 Task: Check the average views per listing of 2 bathrooms in the last 3 years.
Action: Mouse pressed left at (929, 205)
Screenshot: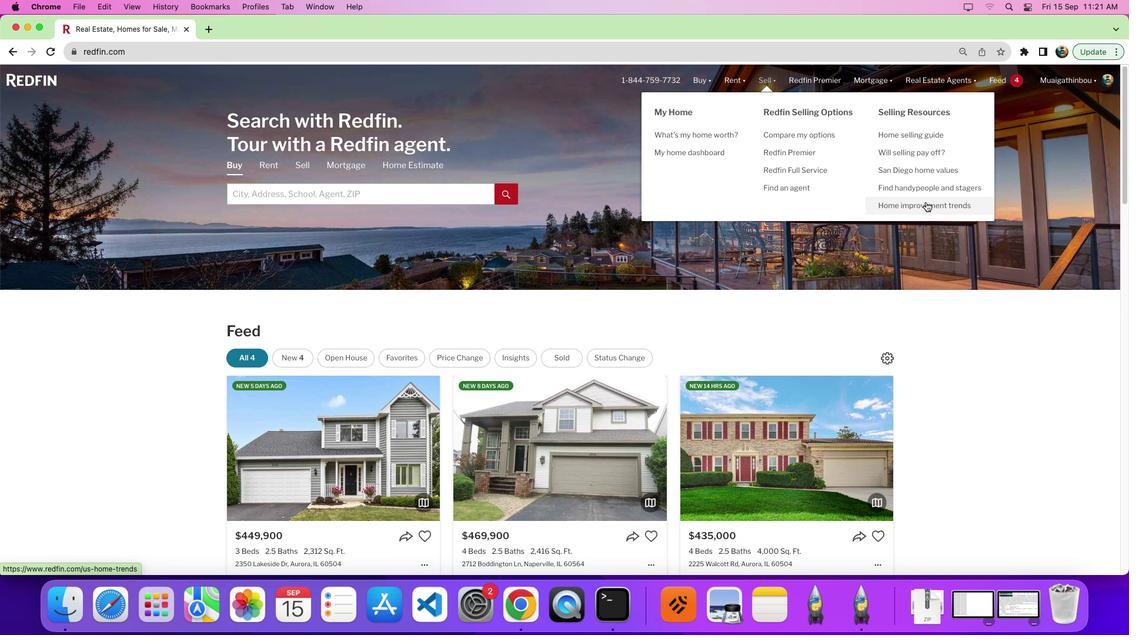 
Action: Mouse moved to (325, 228)
Screenshot: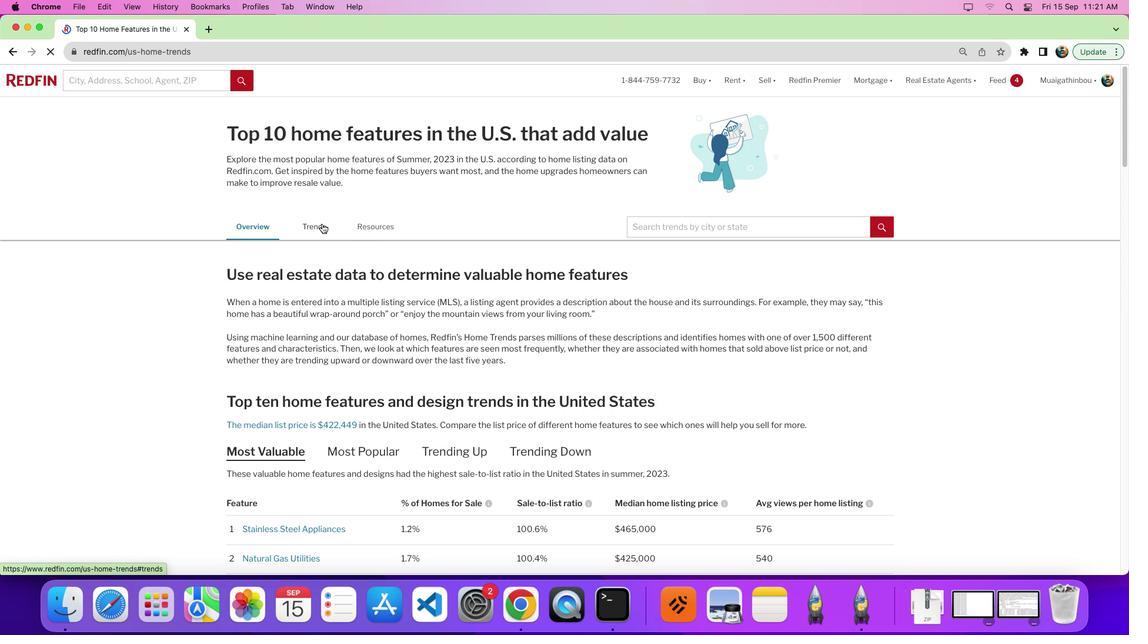
Action: Mouse pressed left at (325, 228)
Screenshot: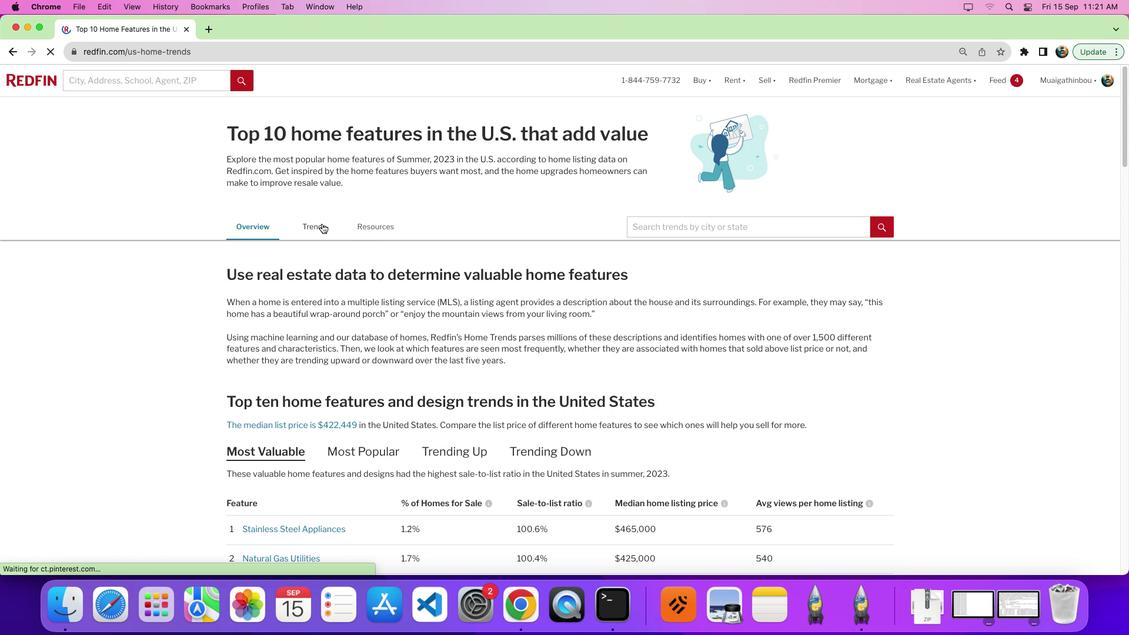 
Action: Mouse moved to (535, 298)
Screenshot: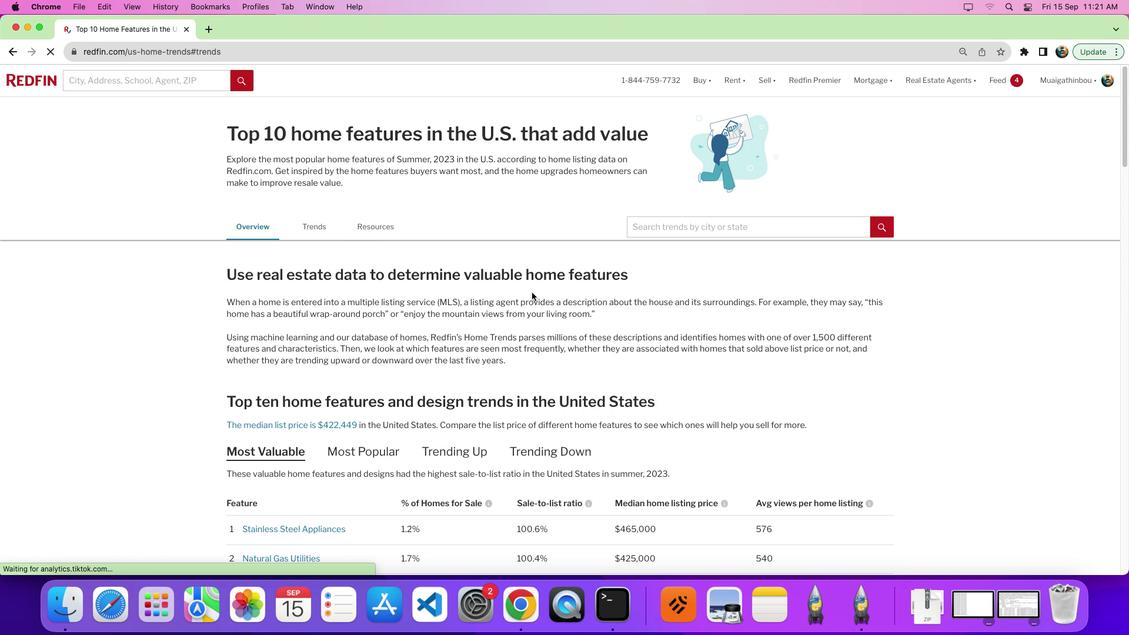 
Action: Mouse scrolled (535, 298) with delta (4, 3)
Screenshot: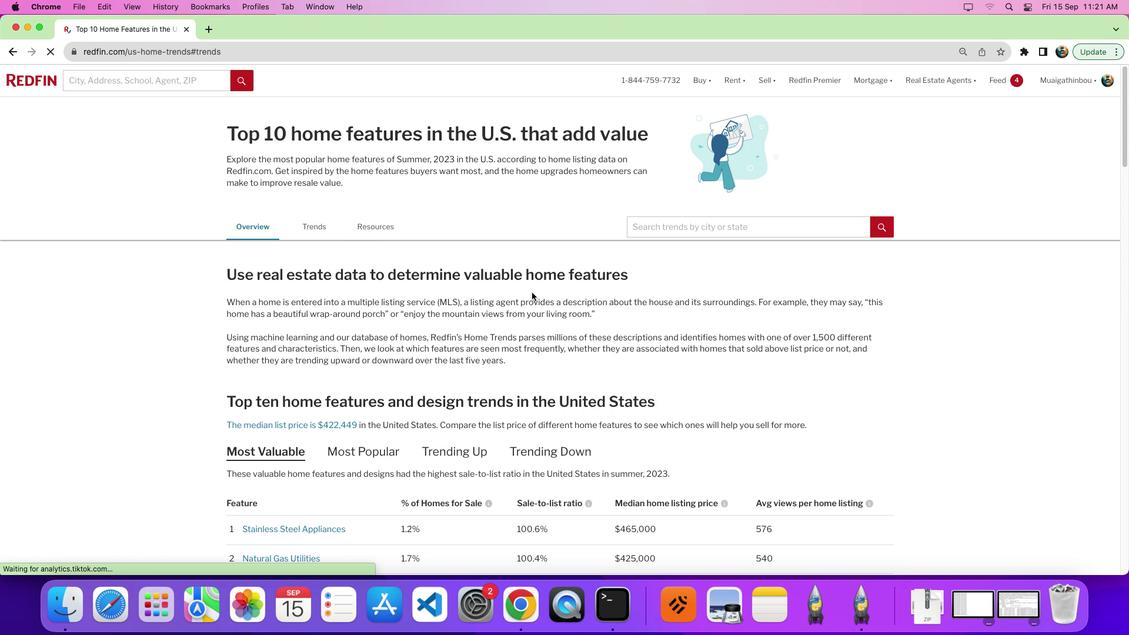 
Action: Mouse scrolled (535, 298) with delta (4, 3)
Screenshot: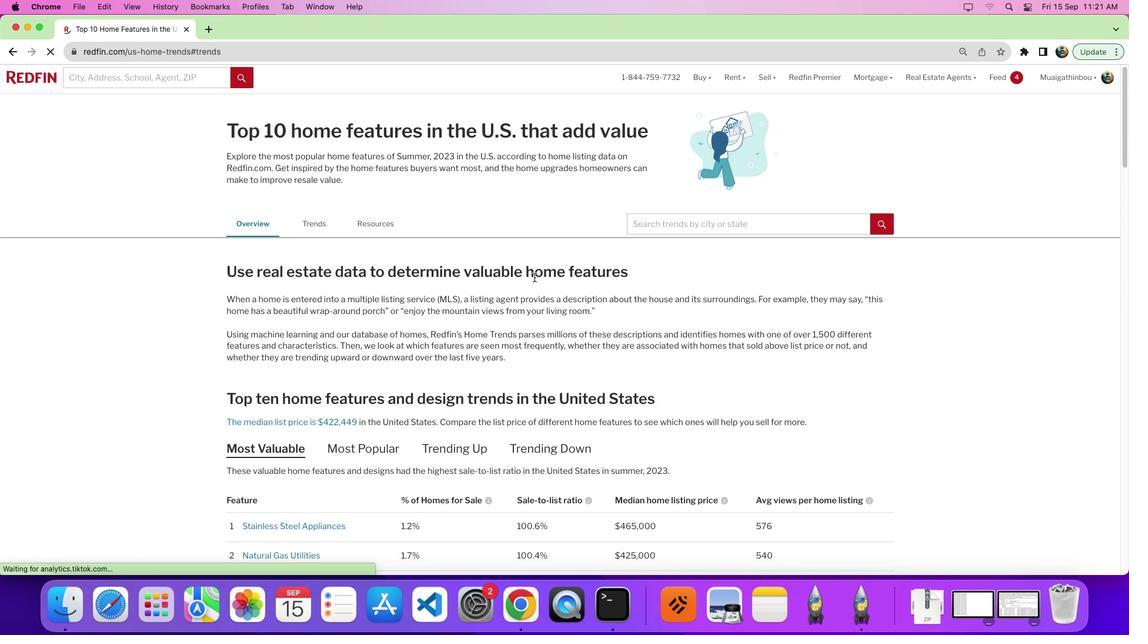 
Action: Mouse moved to (535, 296)
Screenshot: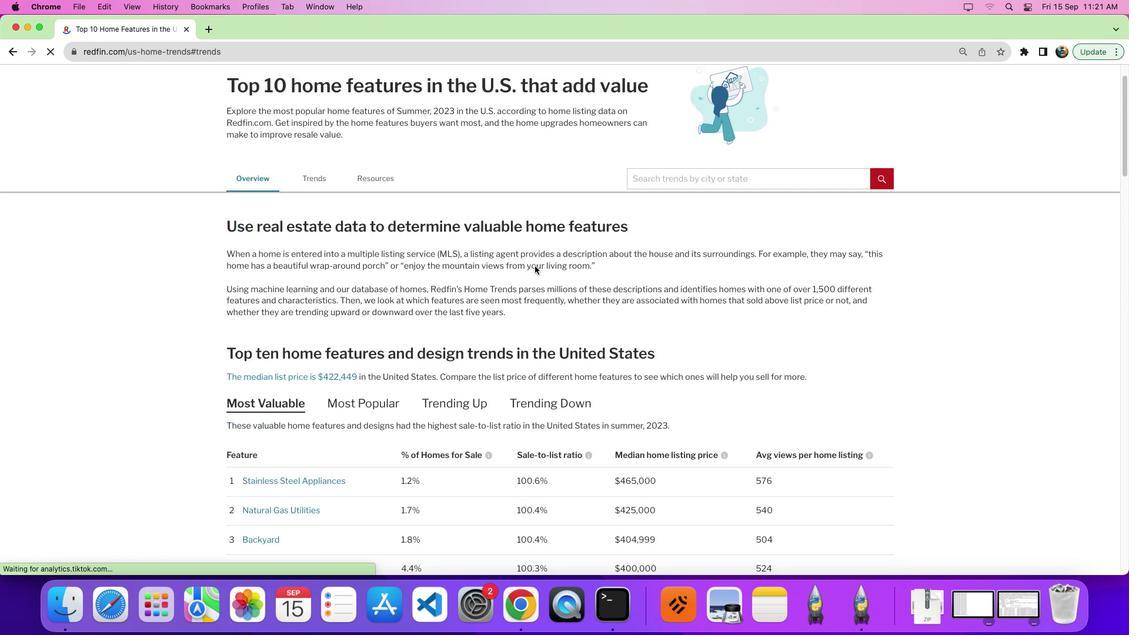 
Action: Mouse scrolled (535, 296) with delta (4, 0)
Screenshot: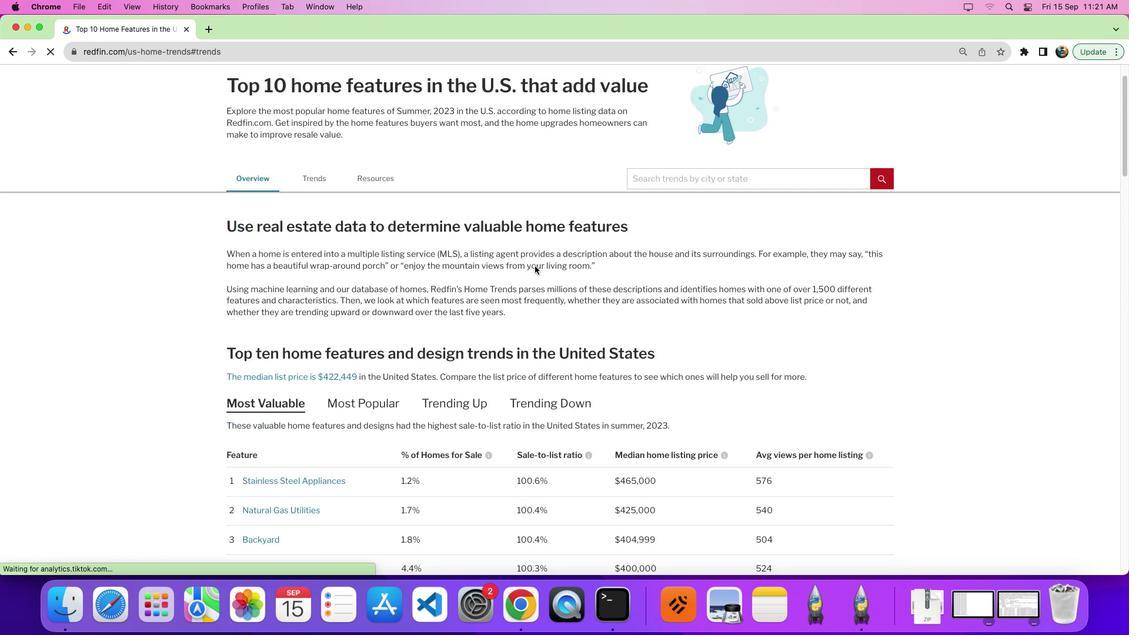 
Action: Mouse moved to (490, 267)
Screenshot: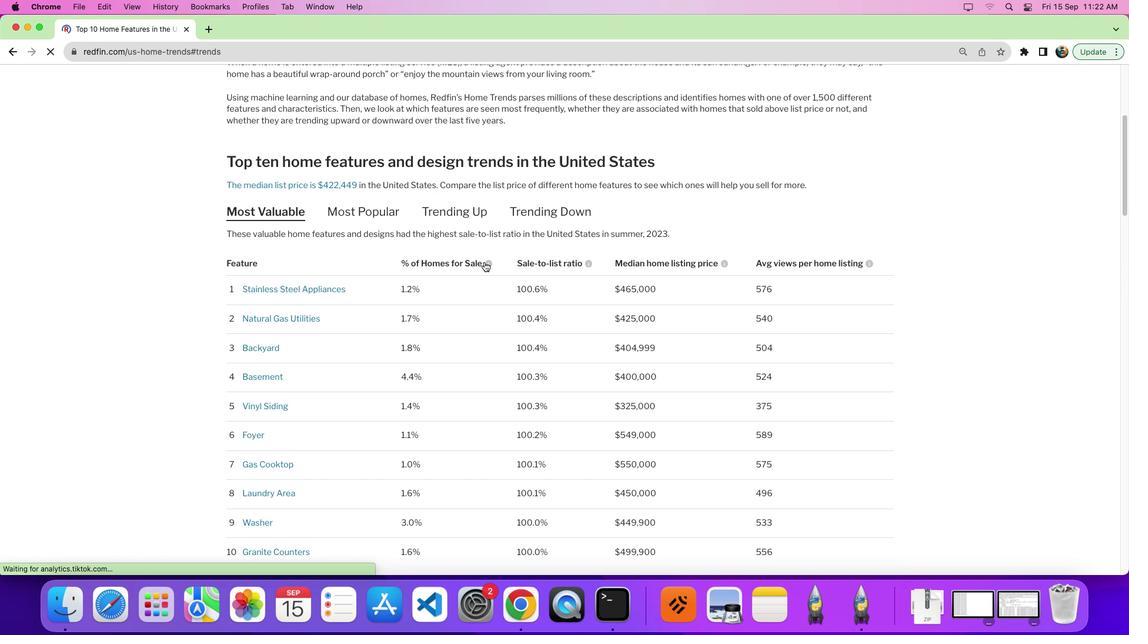 
Action: Mouse scrolled (490, 267) with delta (4, 3)
Screenshot: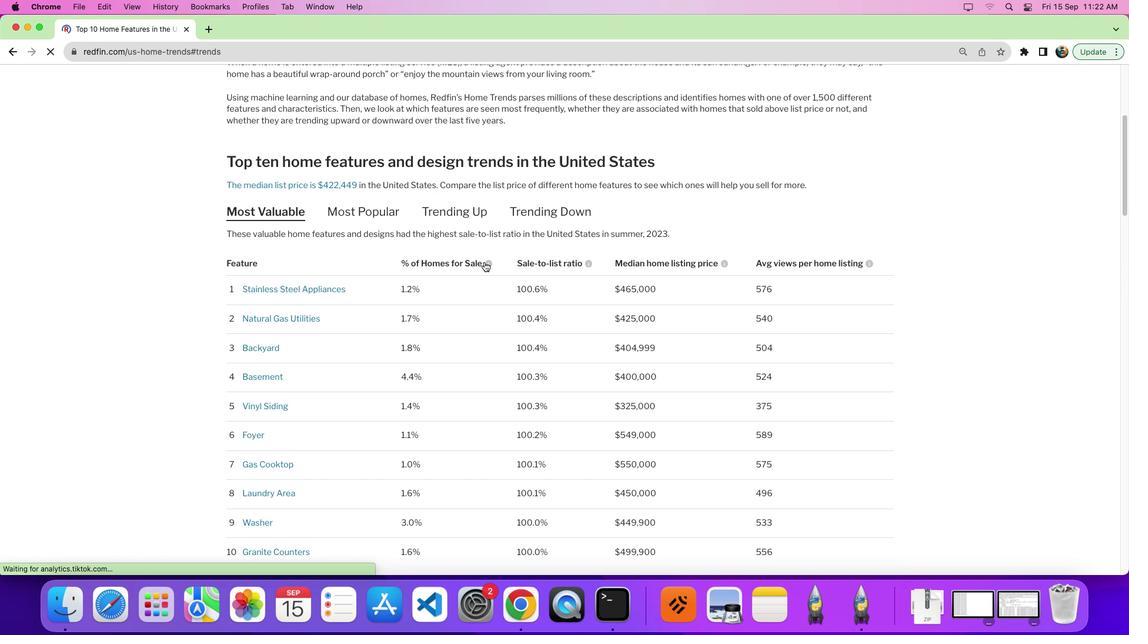 
Action: Mouse moved to (489, 266)
Screenshot: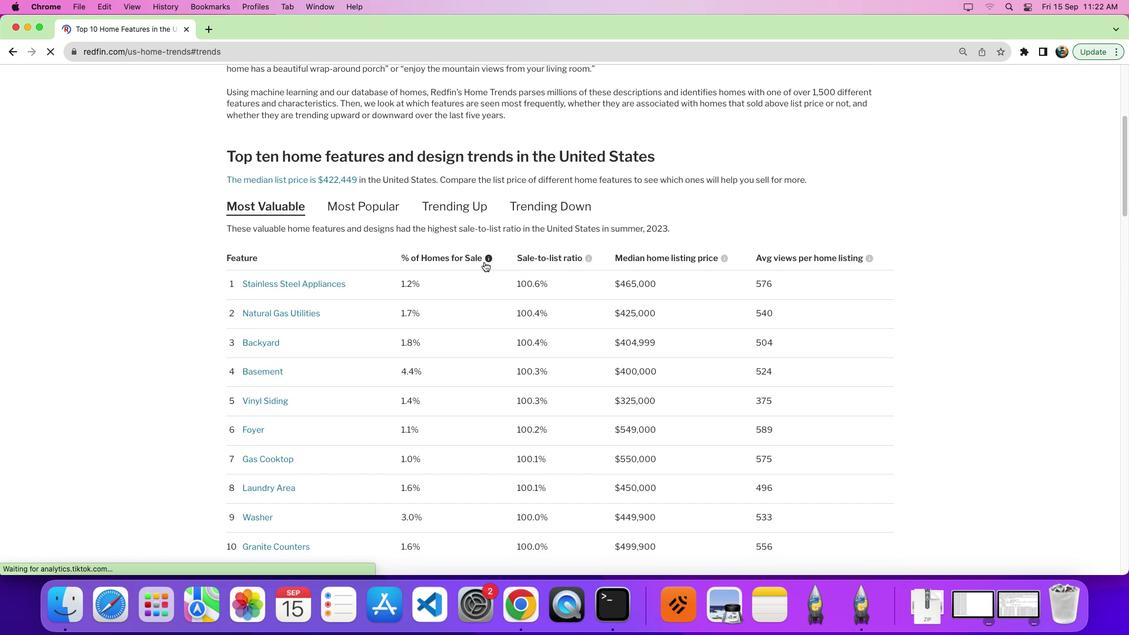 
Action: Mouse scrolled (489, 266) with delta (4, 3)
Screenshot: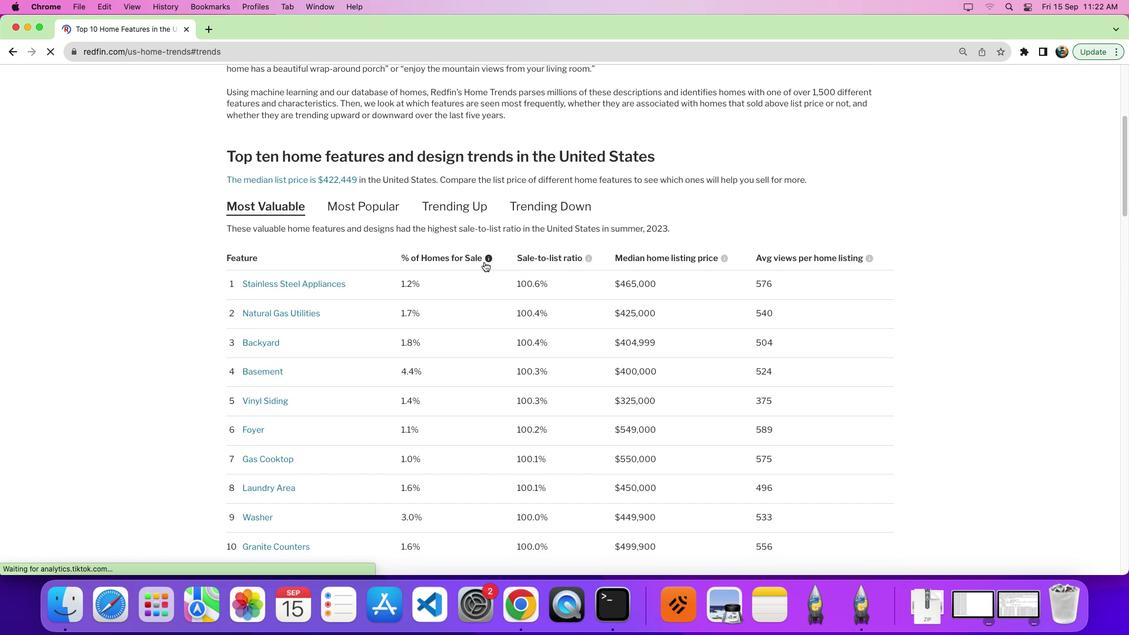 
Action: Mouse moved to (488, 266)
Screenshot: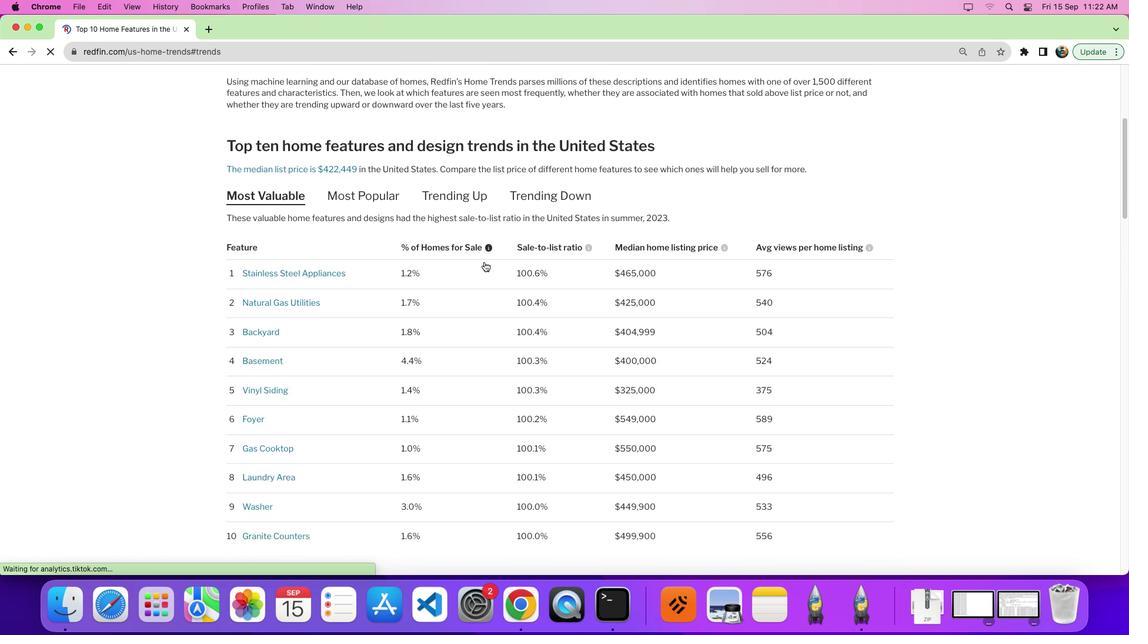 
Action: Mouse scrolled (488, 266) with delta (4, 3)
Screenshot: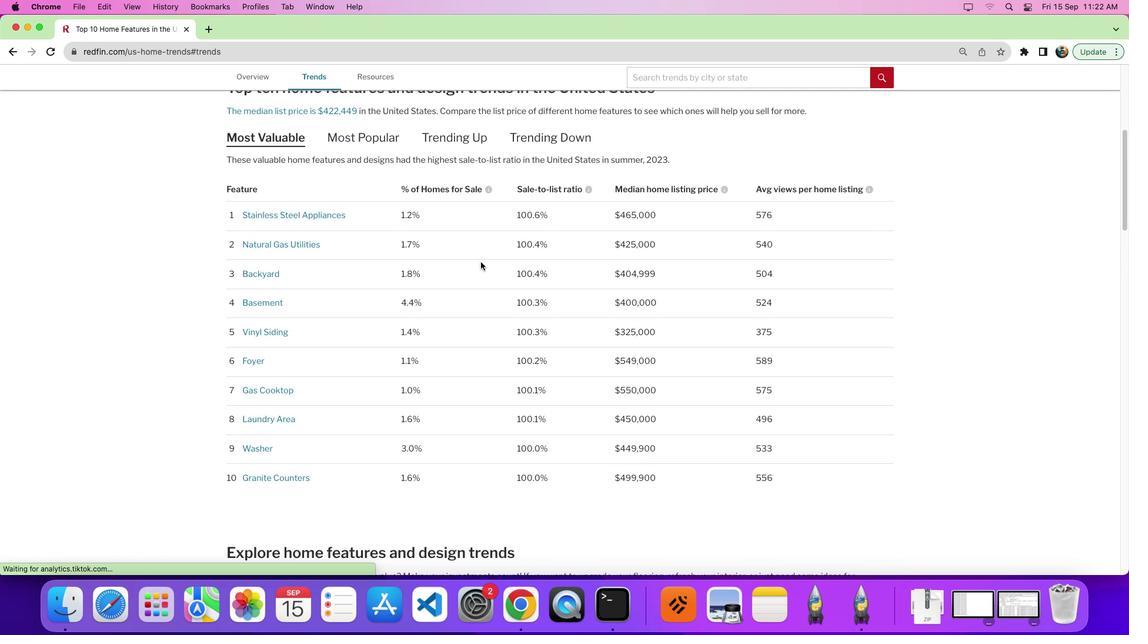 
Action: Mouse scrolled (488, 266) with delta (4, 2)
Screenshot: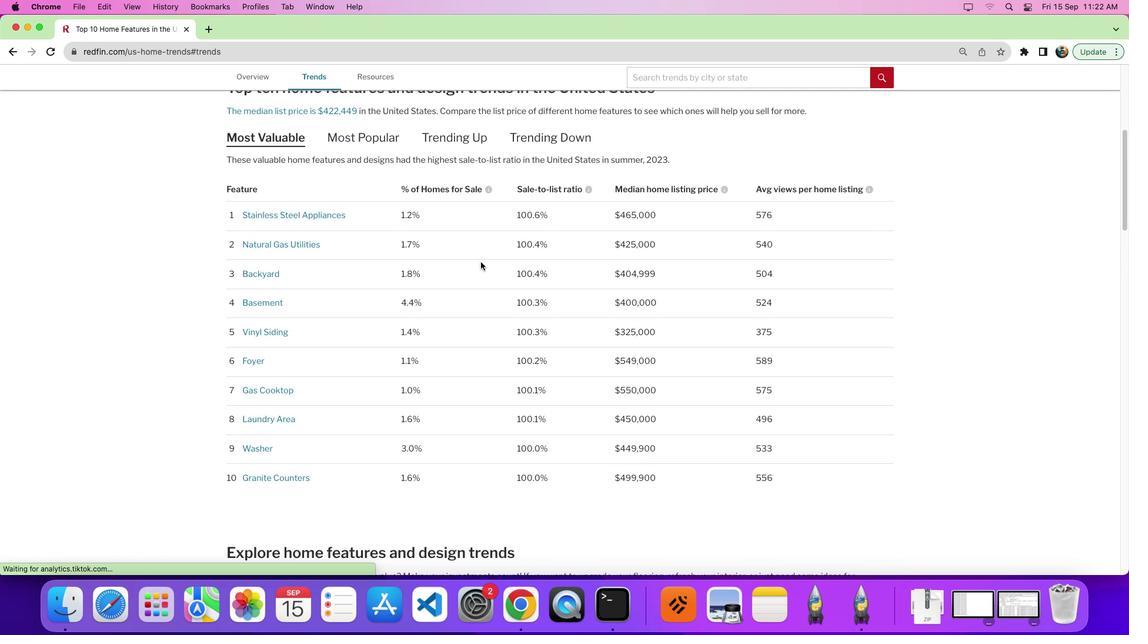 
Action: Mouse scrolled (488, 266) with delta (4, 0)
Screenshot: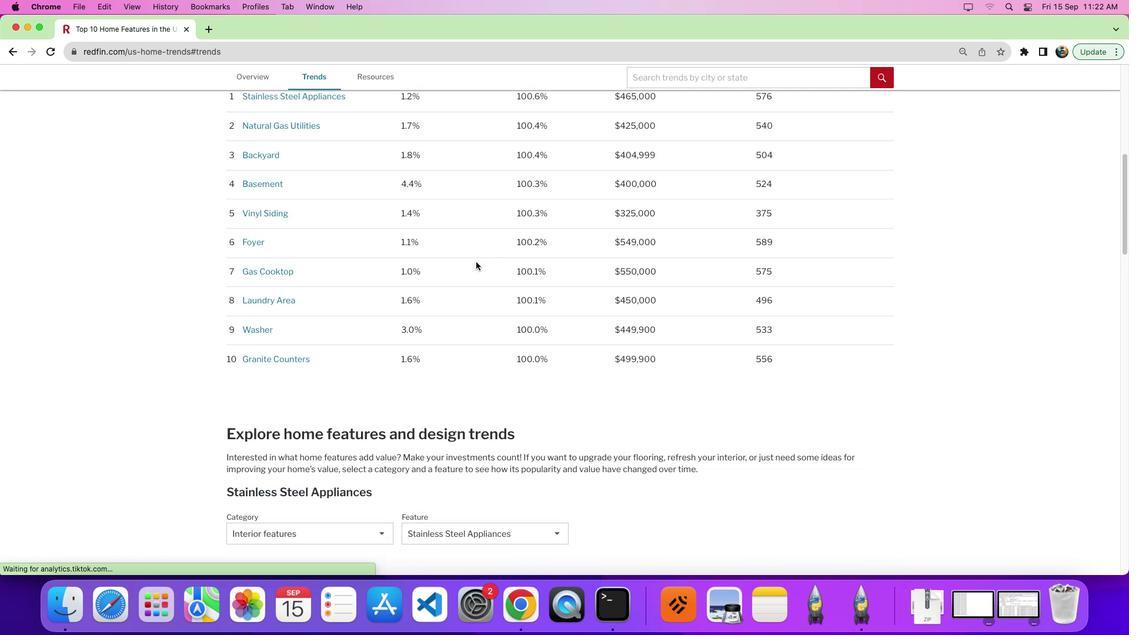 
Action: Mouse moved to (484, 265)
Screenshot: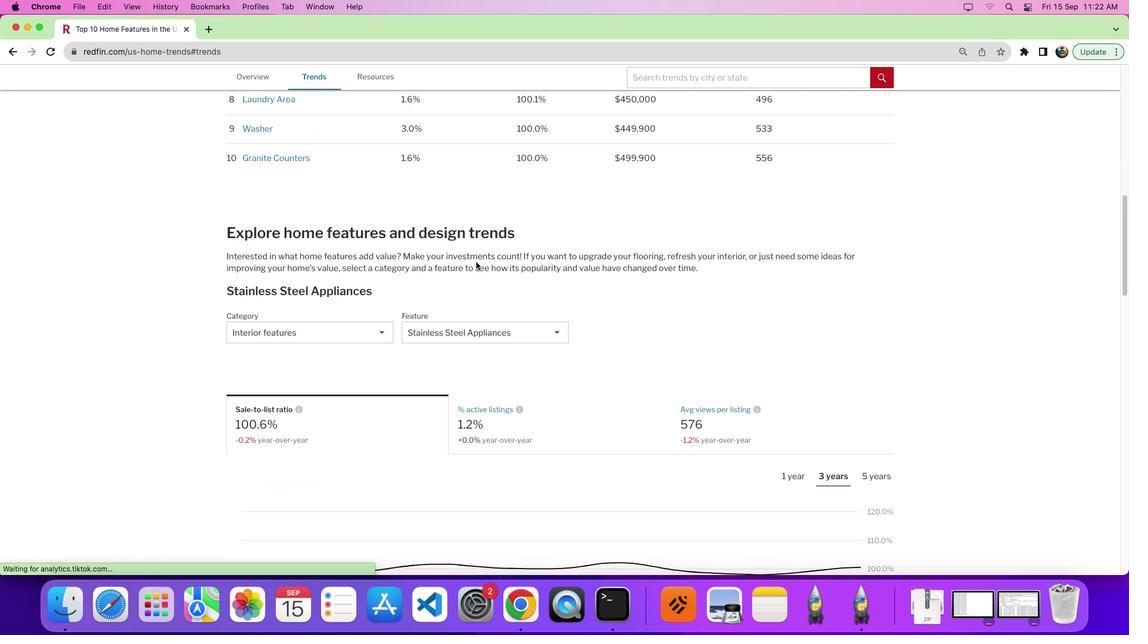
Action: Mouse scrolled (484, 265) with delta (4, -2)
Screenshot: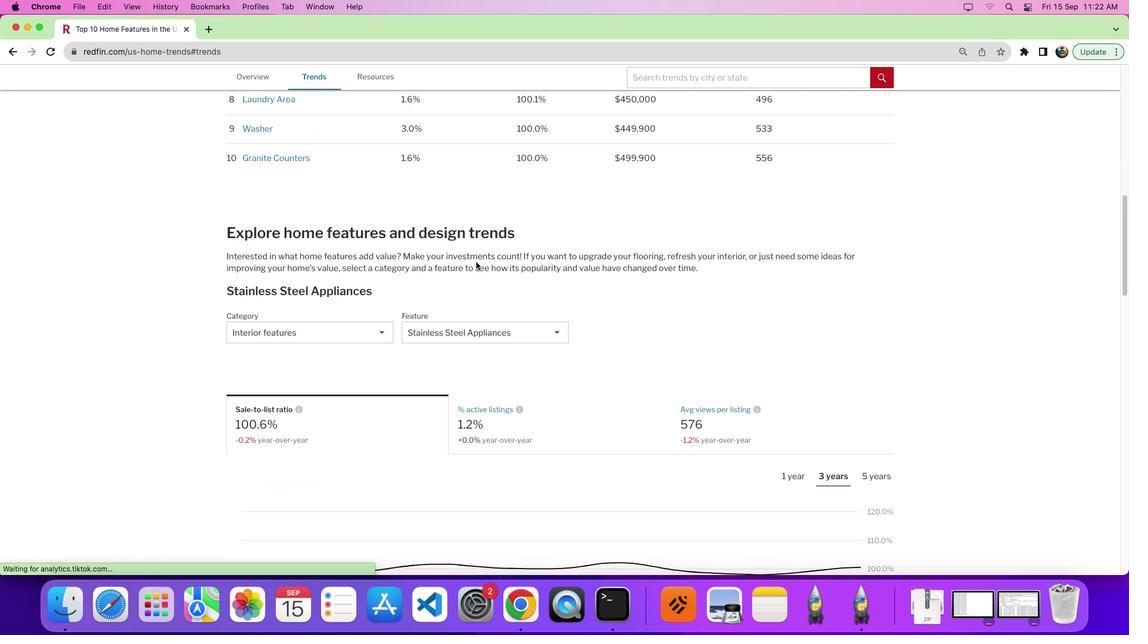 
Action: Mouse moved to (325, 128)
Screenshot: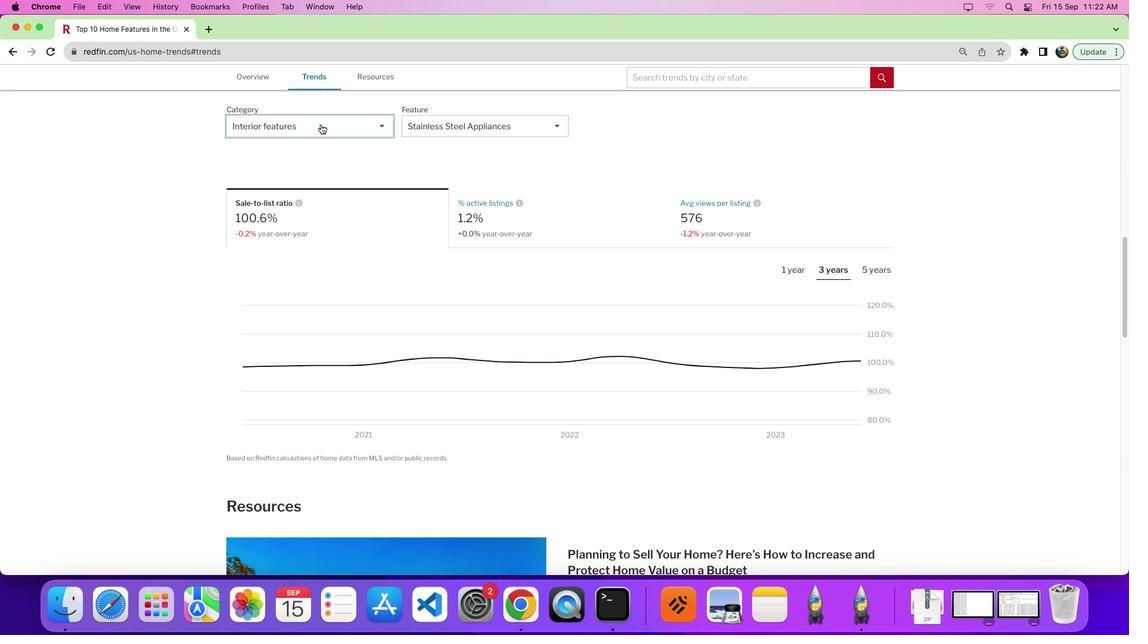 
Action: Mouse pressed left at (325, 128)
Screenshot: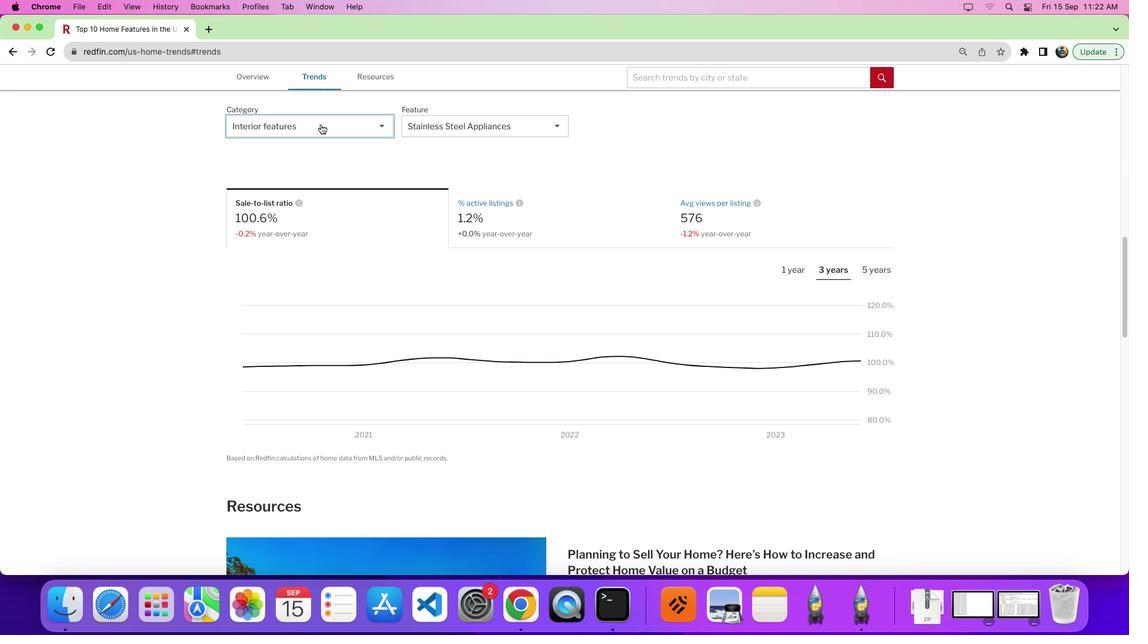 
Action: Mouse moved to (325, 181)
Screenshot: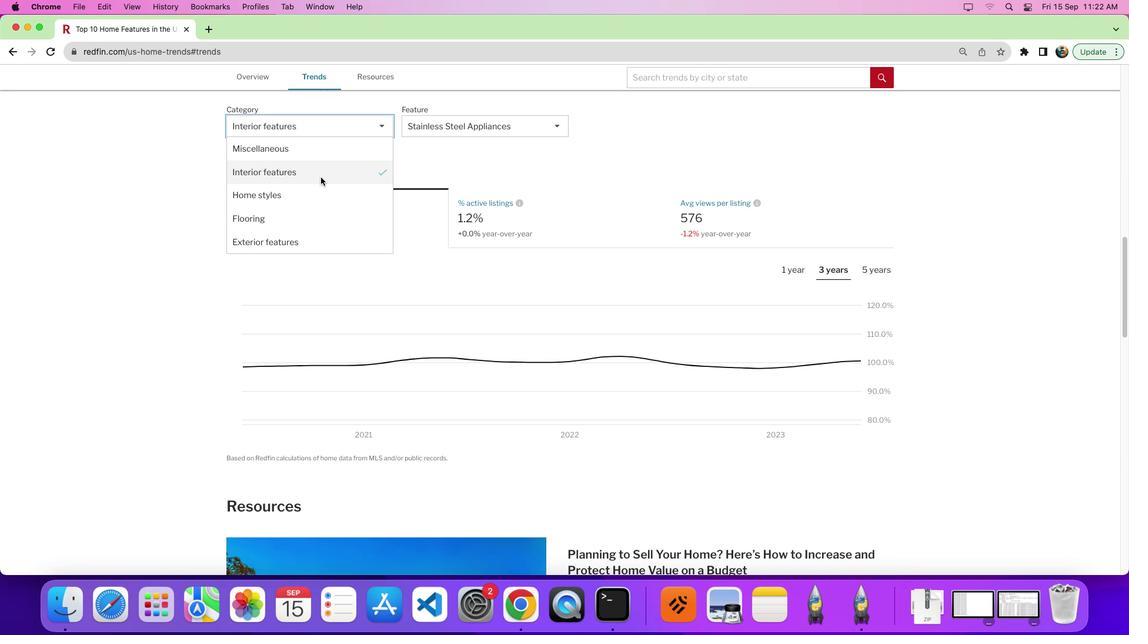
Action: Mouse pressed left at (325, 181)
Screenshot: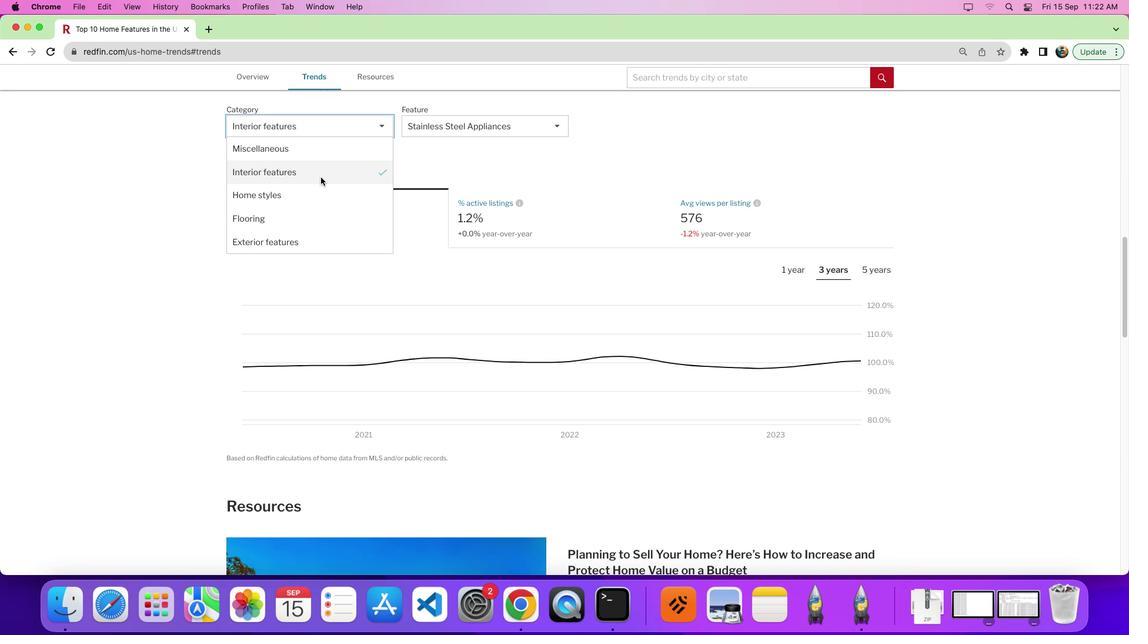 
Action: Mouse moved to (447, 132)
Screenshot: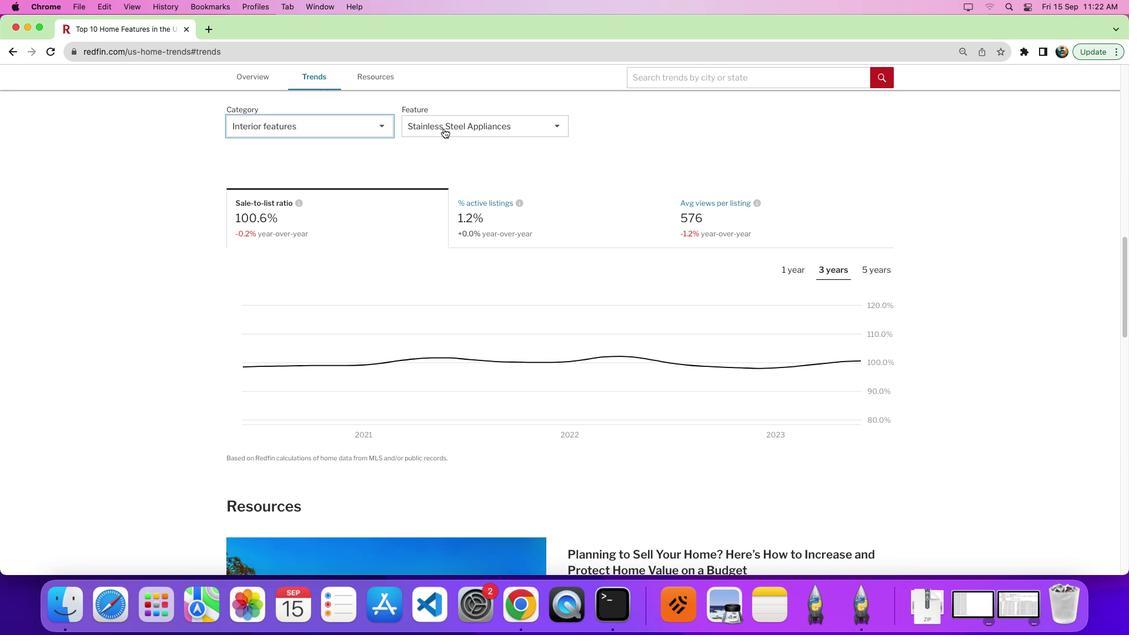 
Action: Mouse pressed left at (447, 132)
Screenshot: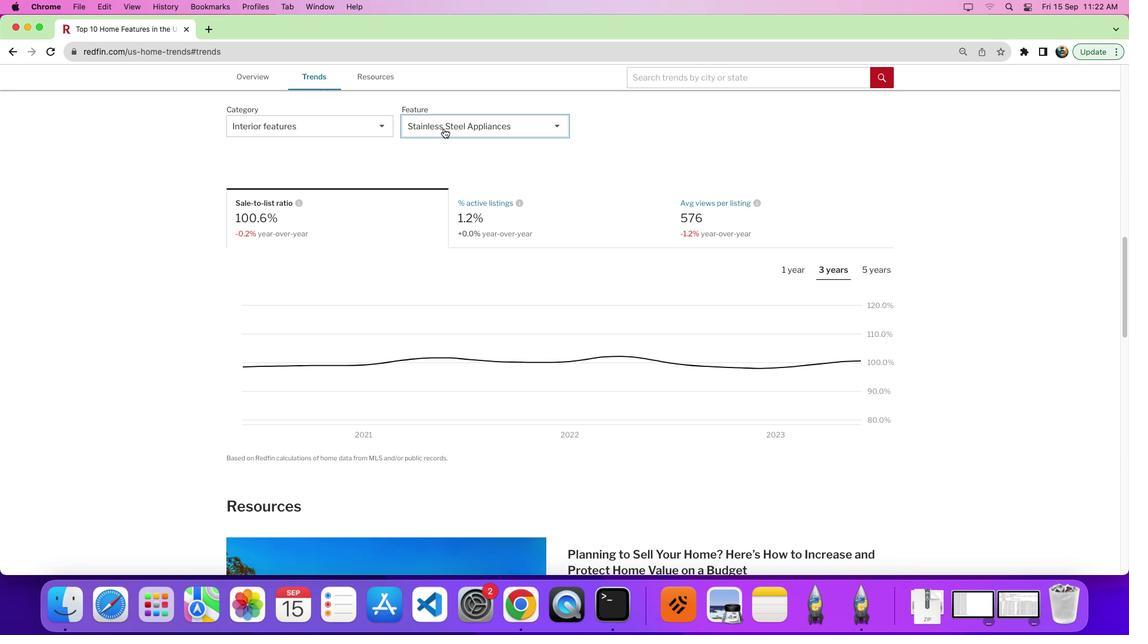 
Action: Mouse moved to (485, 236)
Screenshot: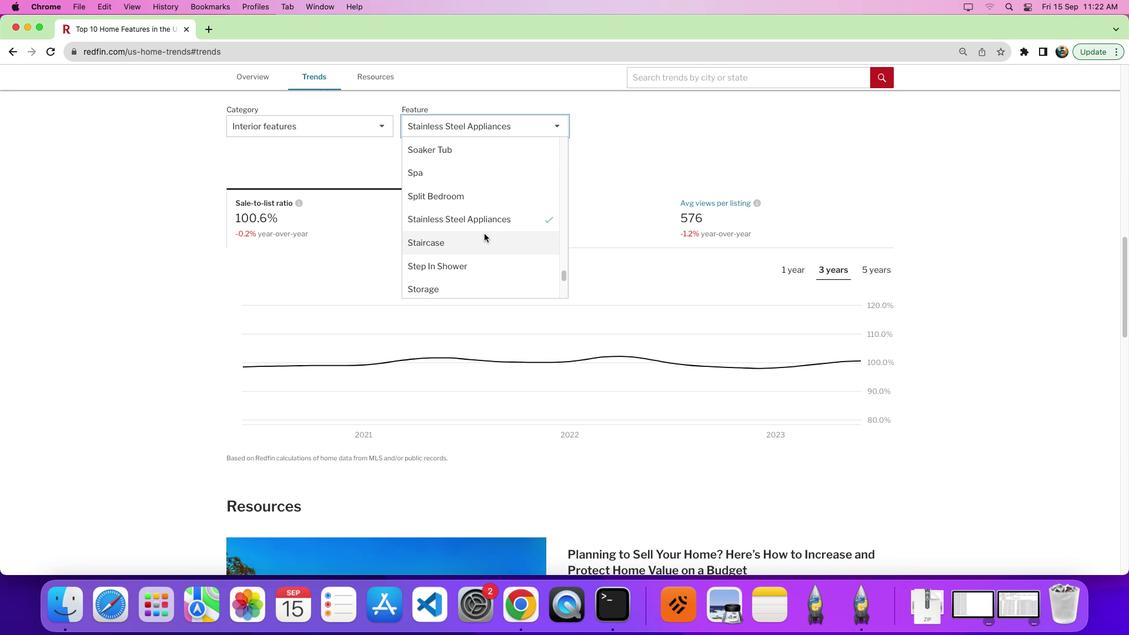 
Action: Mouse scrolled (485, 236) with delta (4, 4)
Screenshot: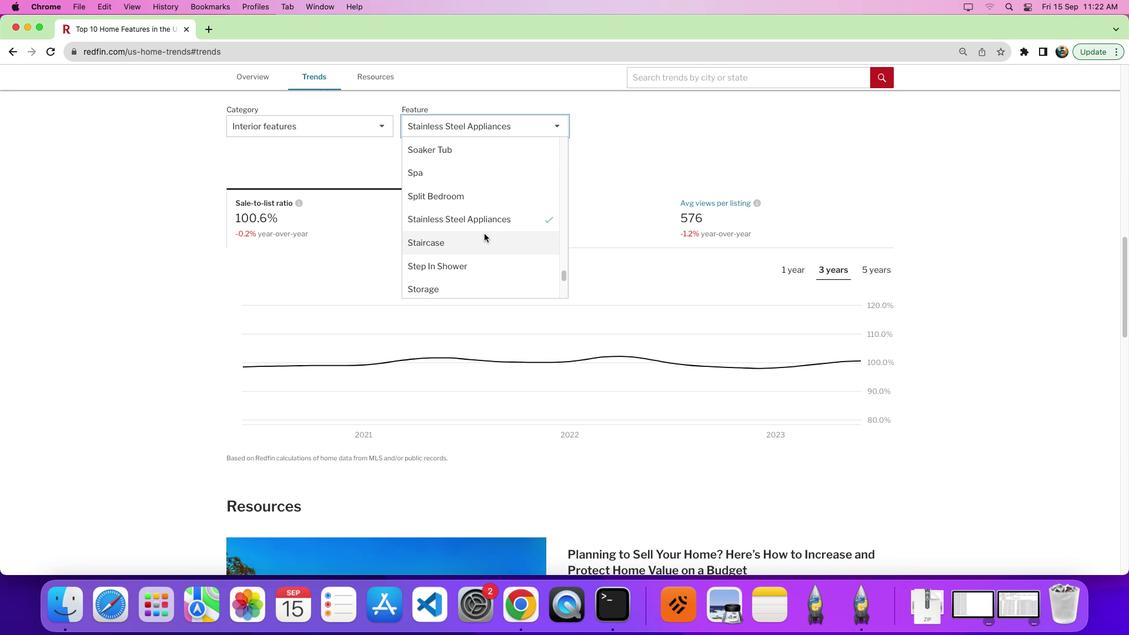 
Action: Mouse moved to (485, 236)
Screenshot: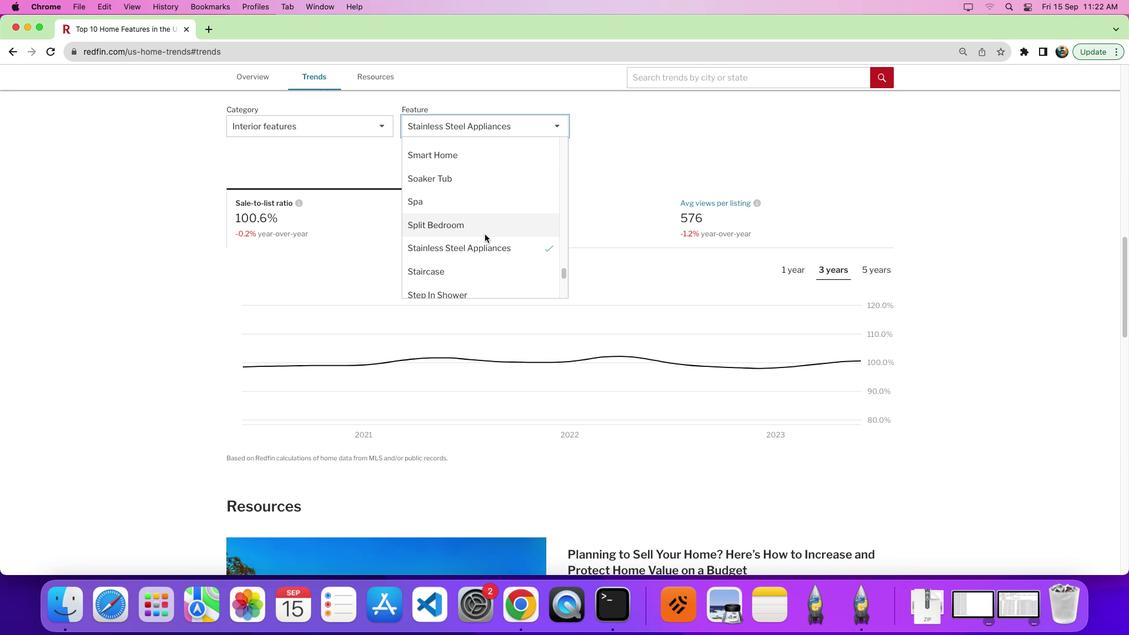 
Action: Mouse scrolled (485, 236) with delta (4, 5)
Screenshot: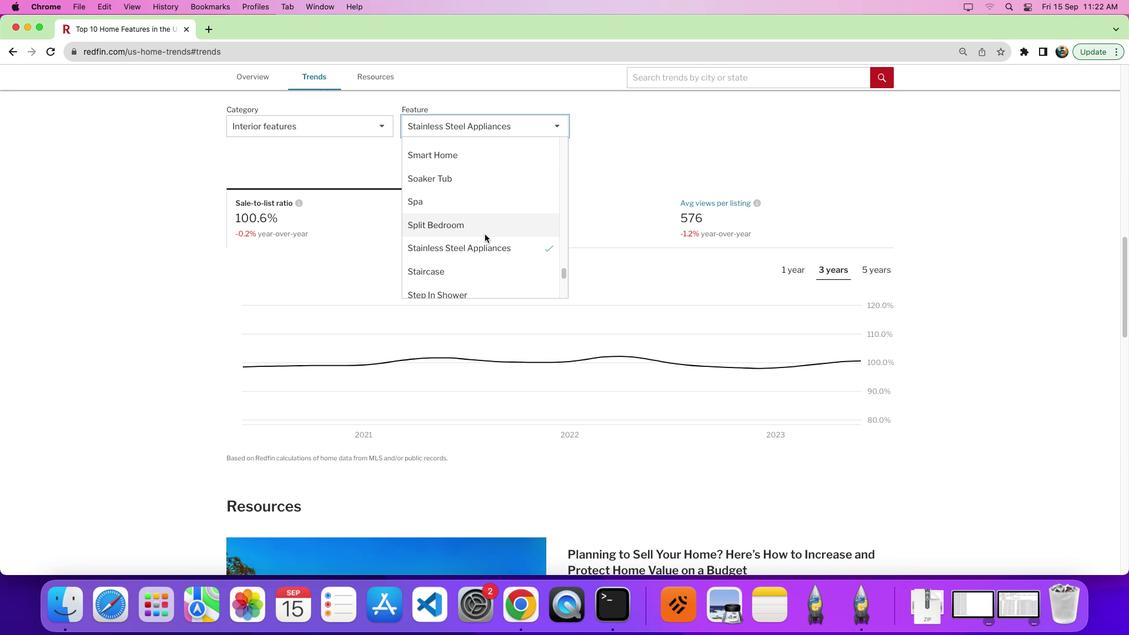 
Action: Mouse moved to (486, 237)
Screenshot: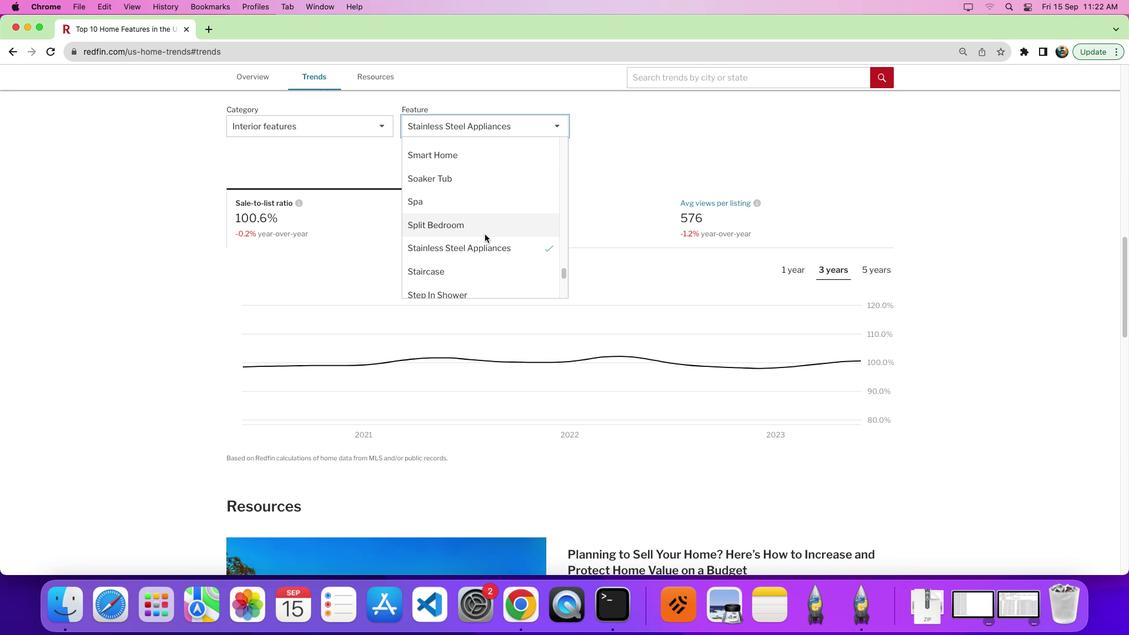 
Action: Mouse scrolled (486, 237) with delta (4, 9)
Screenshot: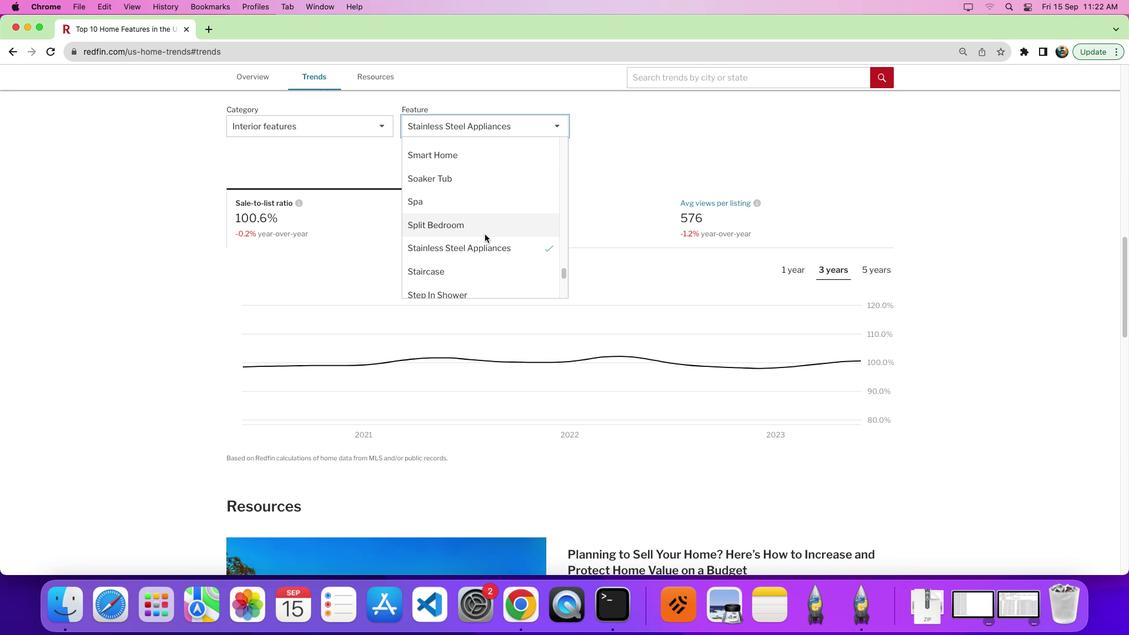 
Action: Mouse moved to (488, 234)
Screenshot: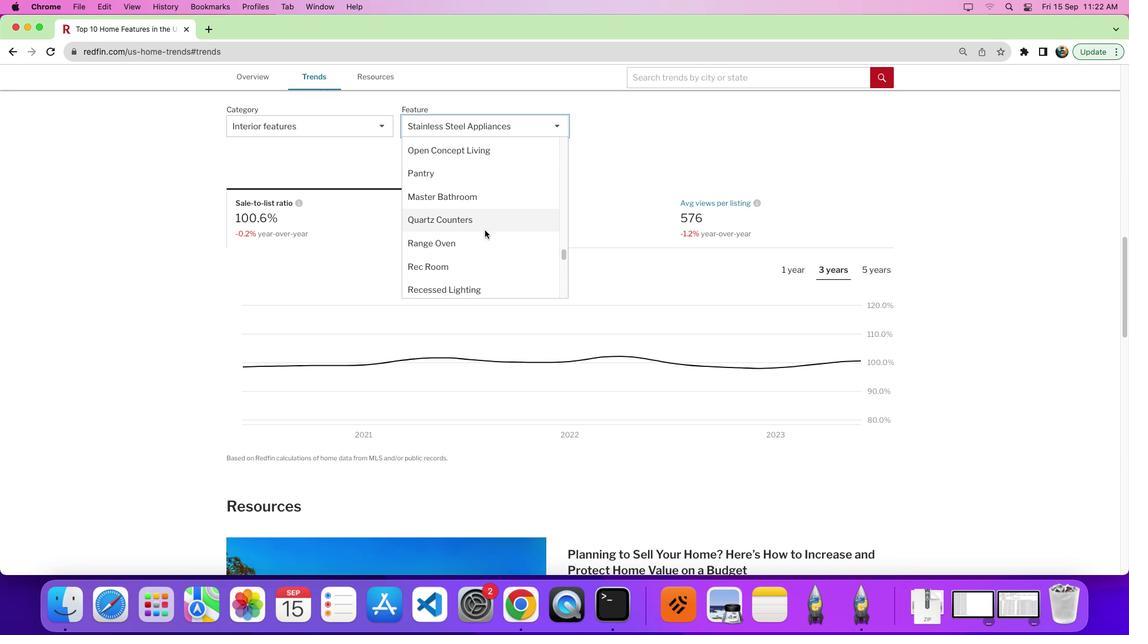 
Action: Mouse scrolled (488, 234) with delta (4, 4)
Screenshot: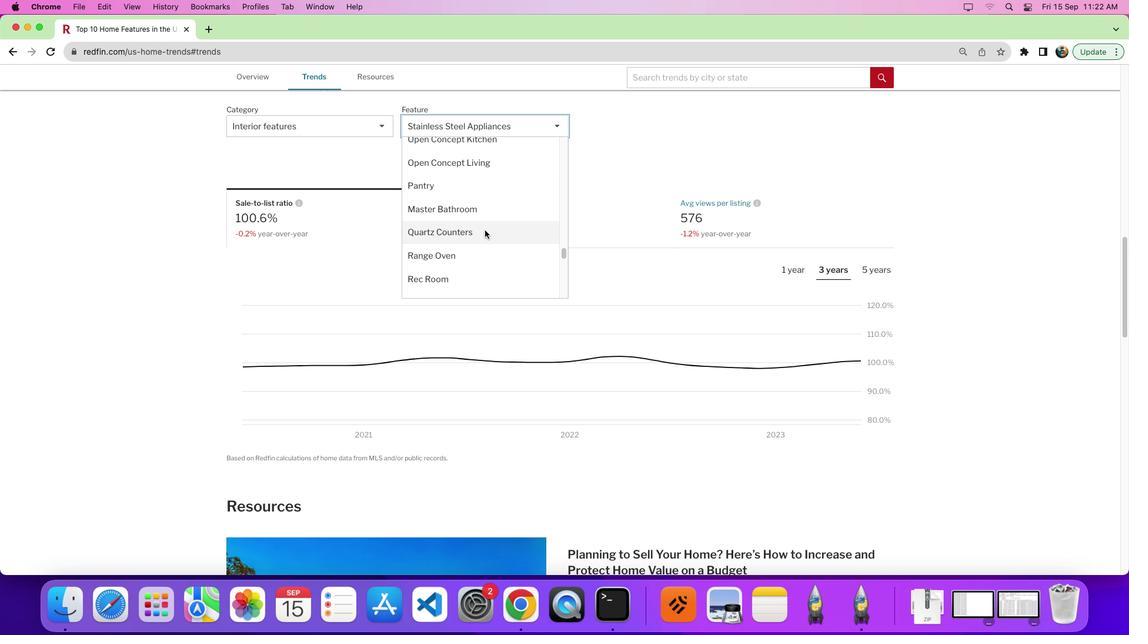 
Action: Mouse scrolled (488, 234) with delta (4, 5)
Screenshot: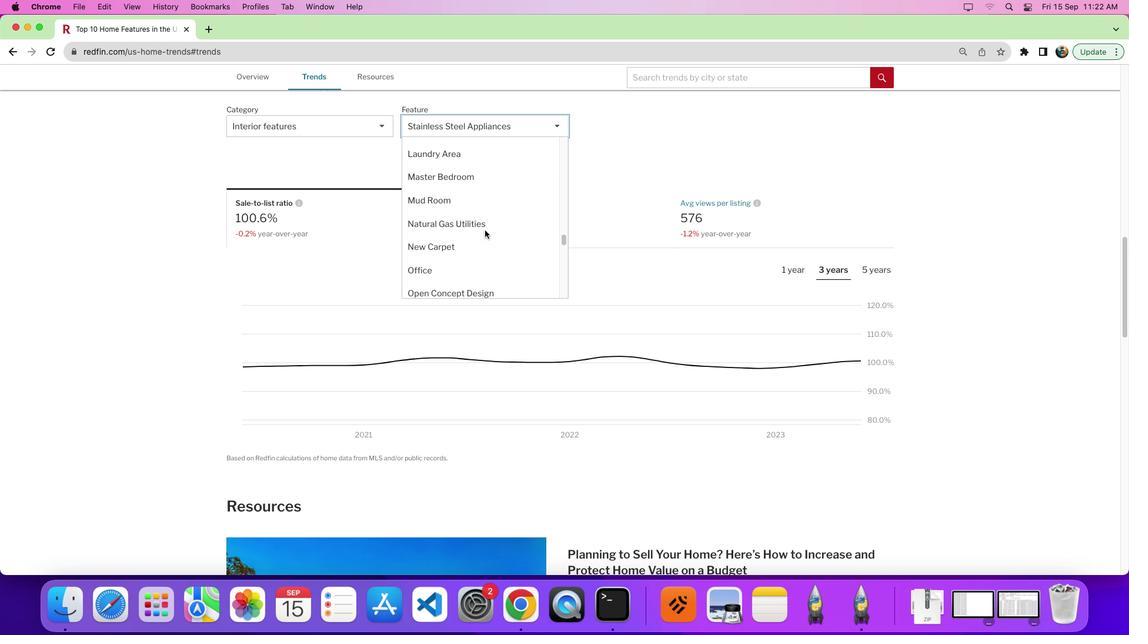
Action: Mouse scrolled (488, 234) with delta (4, 9)
Screenshot: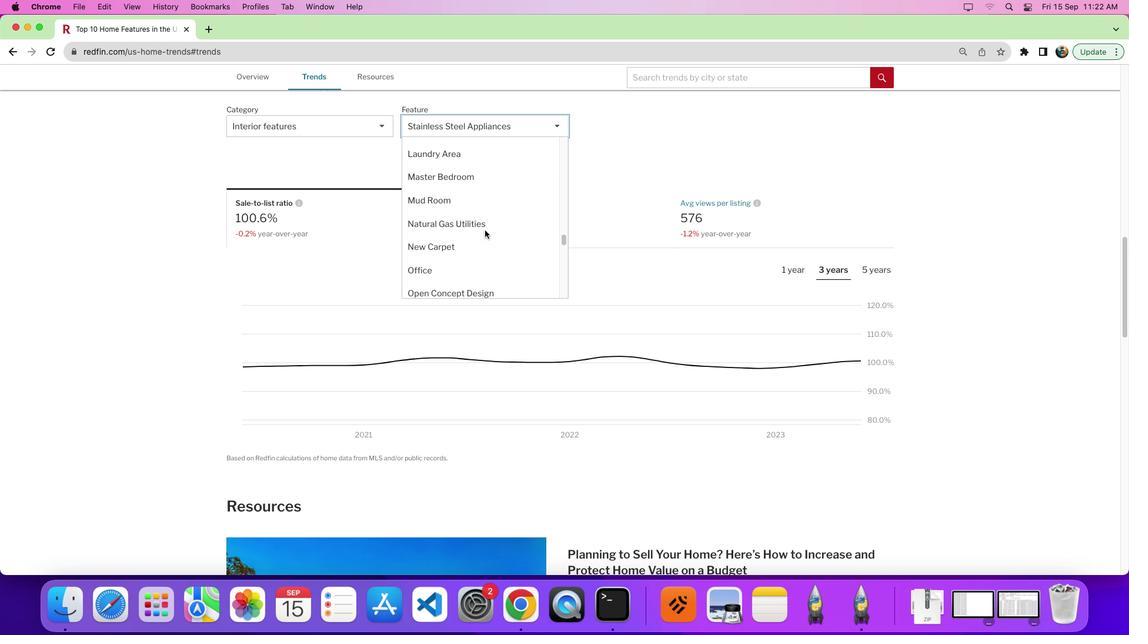 
Action: Mouse scrolled (488, 234) with delta (4, 12)
Screenshot: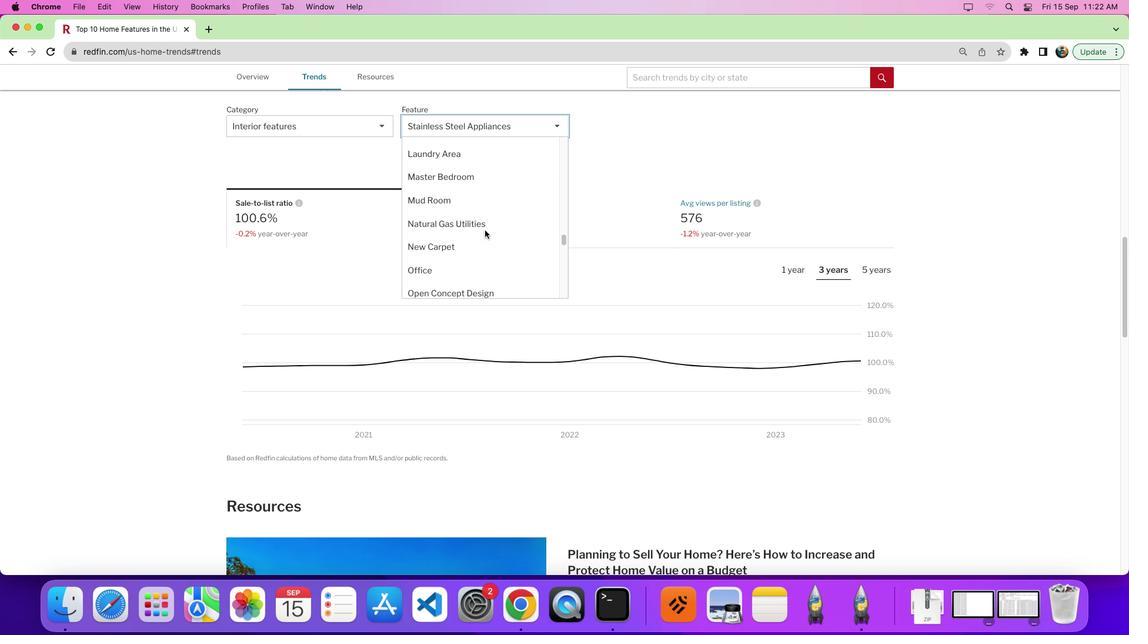 
Action: Mouse moved to (488, 222)
Screenshot: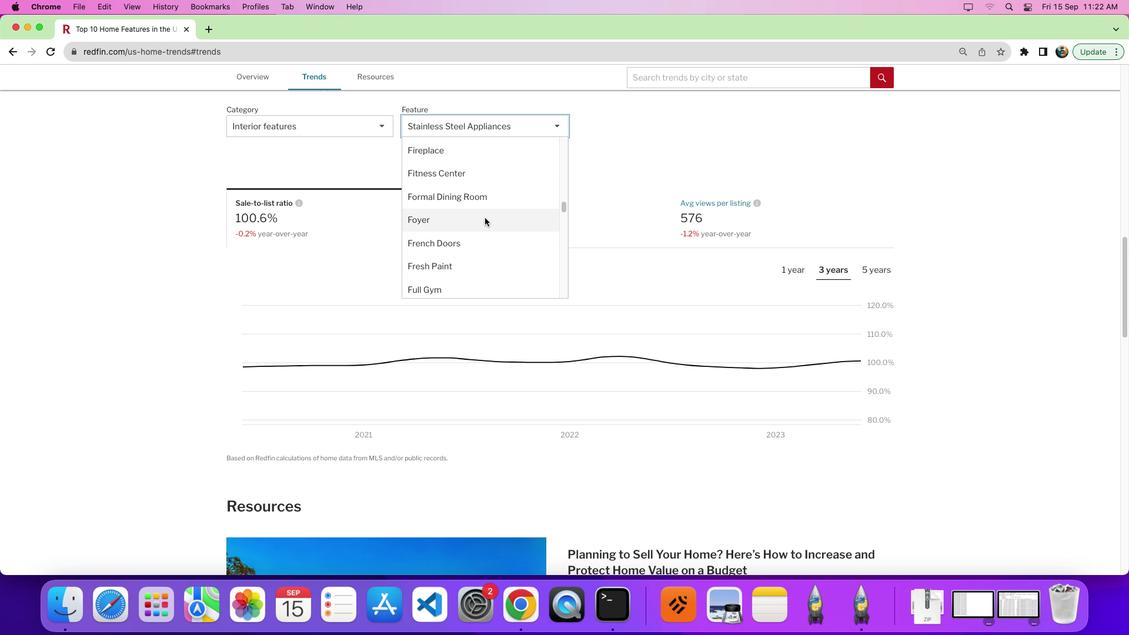 
Action: Mouse scrolled (488, 222) with delta (4, 4)
Screenshot: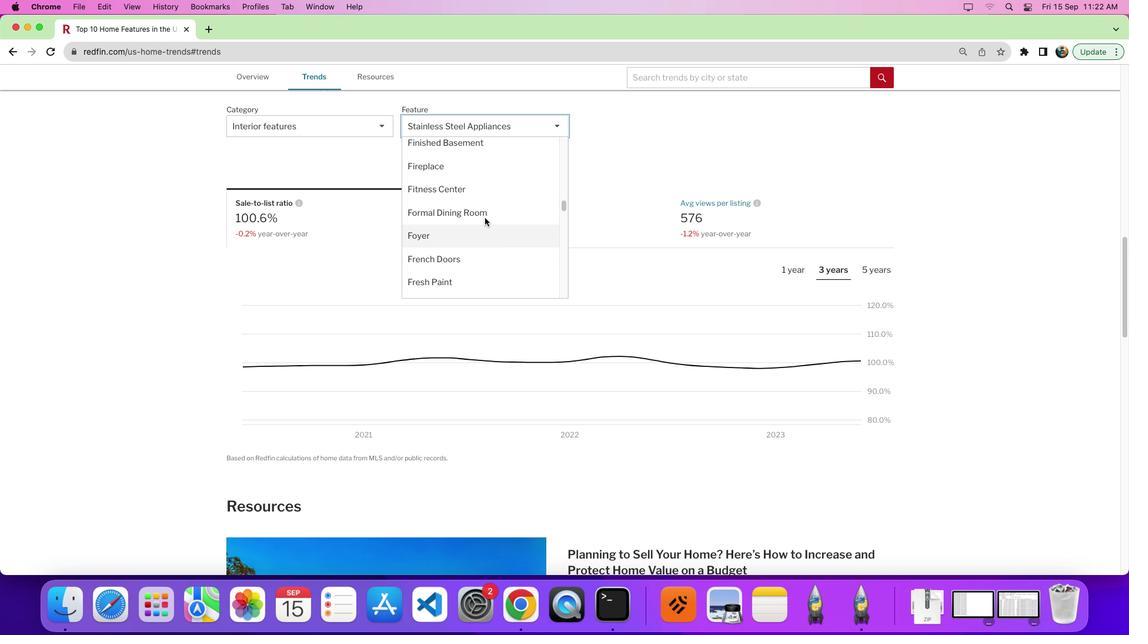 
Action: Mouse scrolled (488, 222) with delta (4, 4)
Screenshot: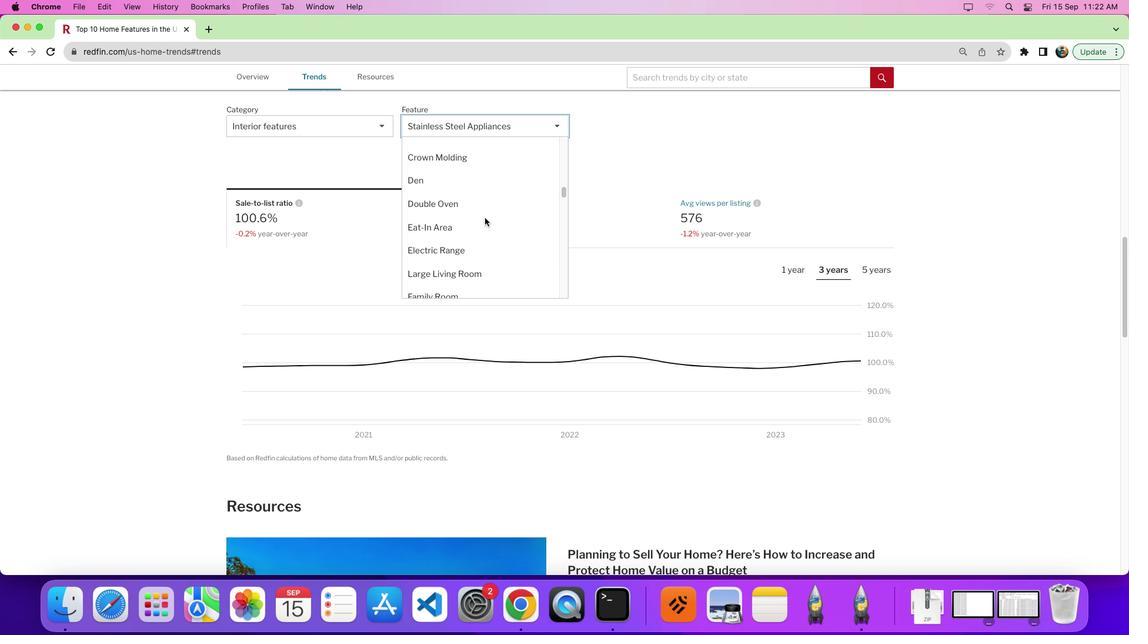 
Action: Mouse scrolled (488, 222) with delta (4, 9)
Screenshot: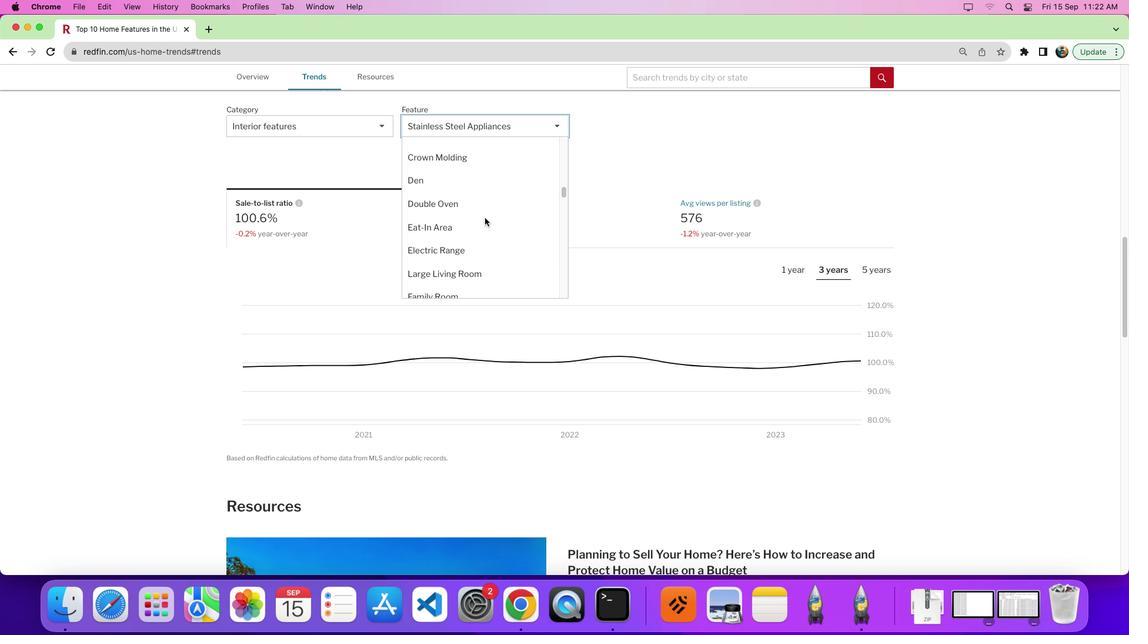 
Action: Mouse scrolled (488, 222) with delta (4, 12)
Screenshot: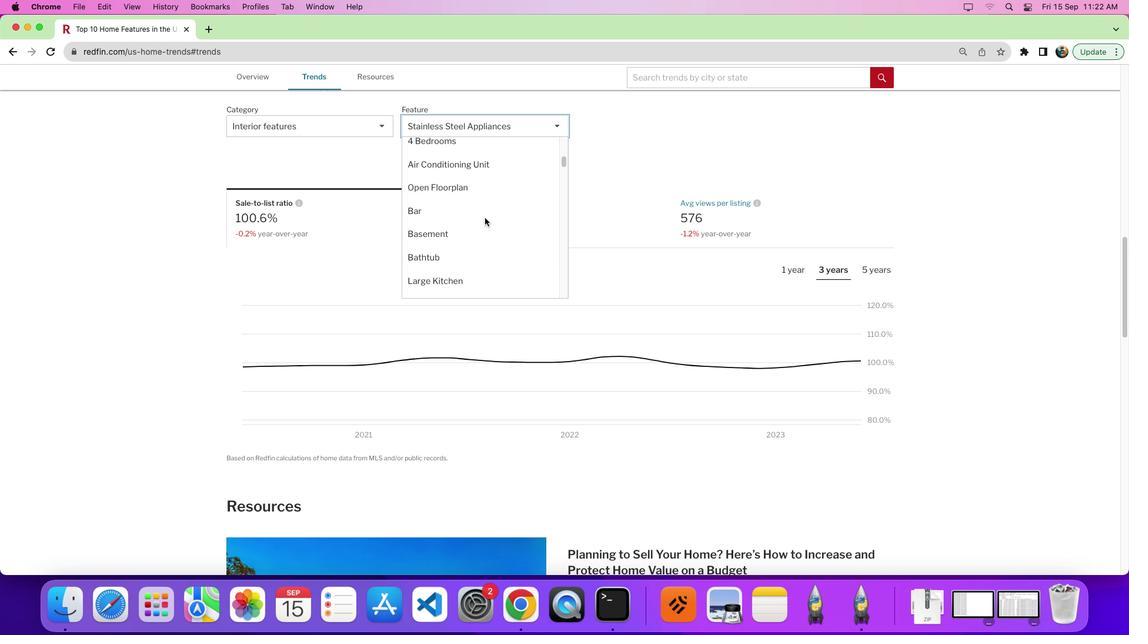 
Action: Mouse moved to (488, 221)
Screenshot: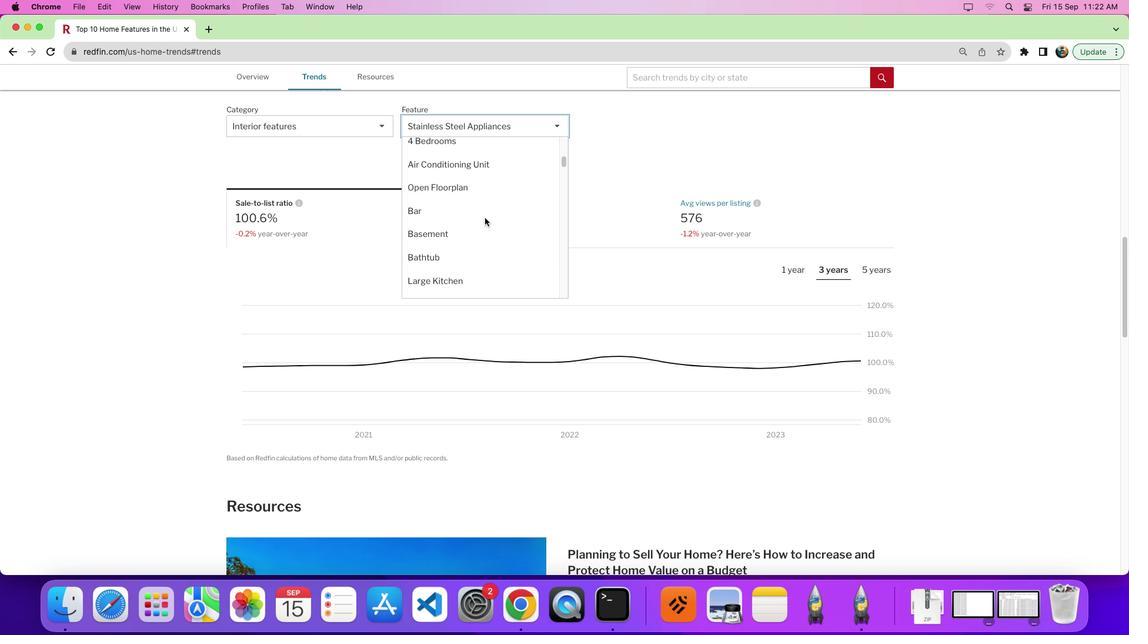 
Action: Mouse scrolled (488, 221) with delta (4, 12)
Screenshot: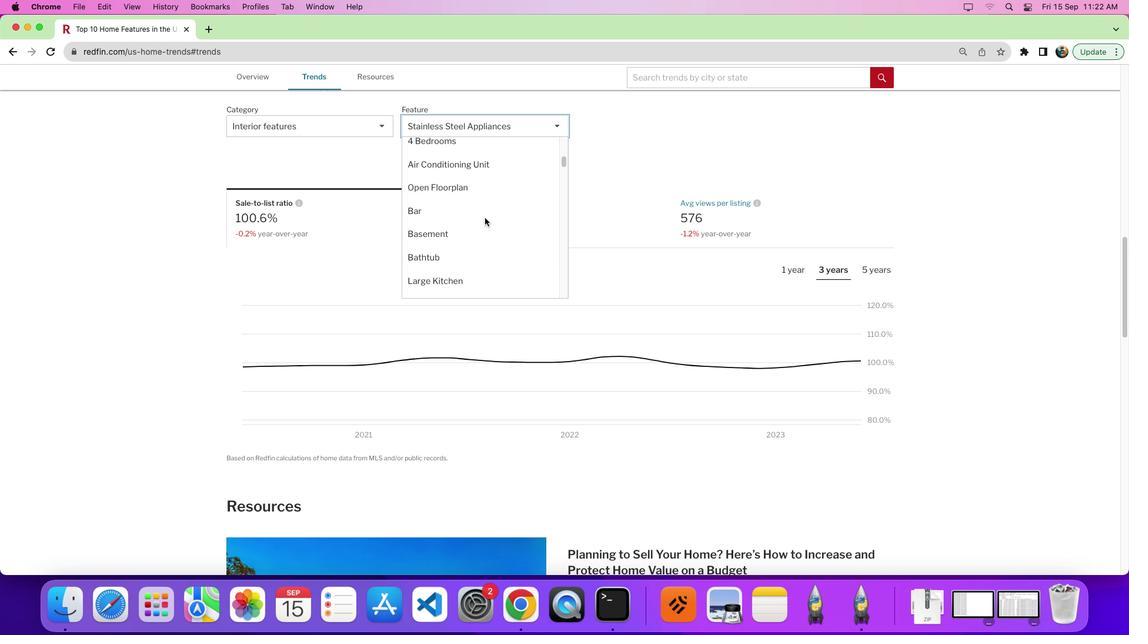 
Action: Mouse moved to (488, 221)
Screenshot: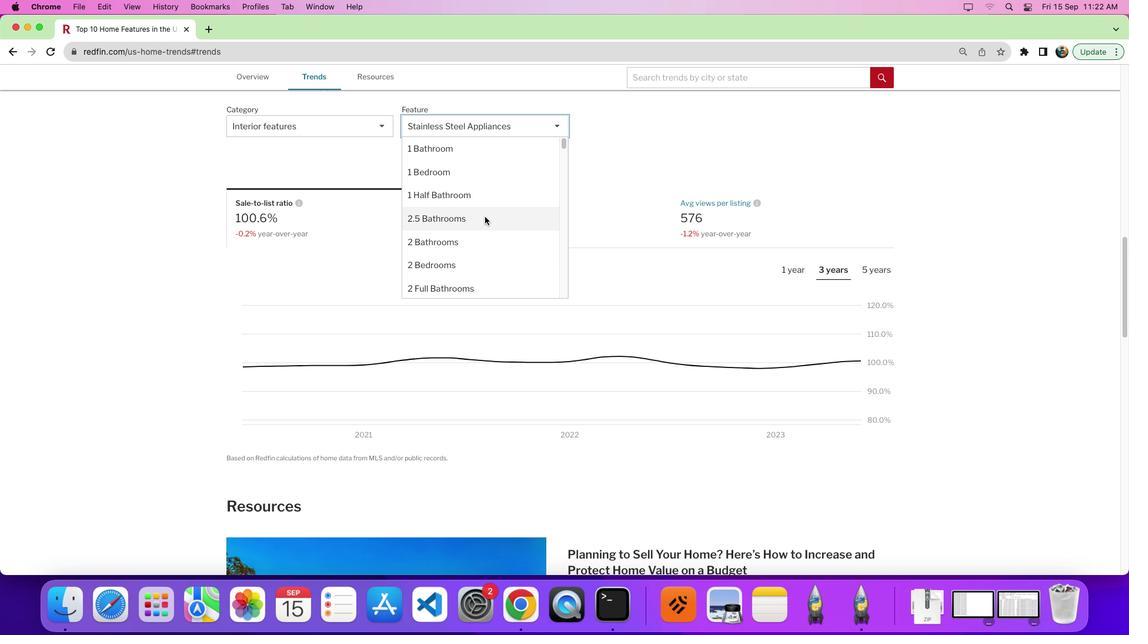 
Action: Mouse scrolled (488, 221) with delta (4, 4)
Screenshot: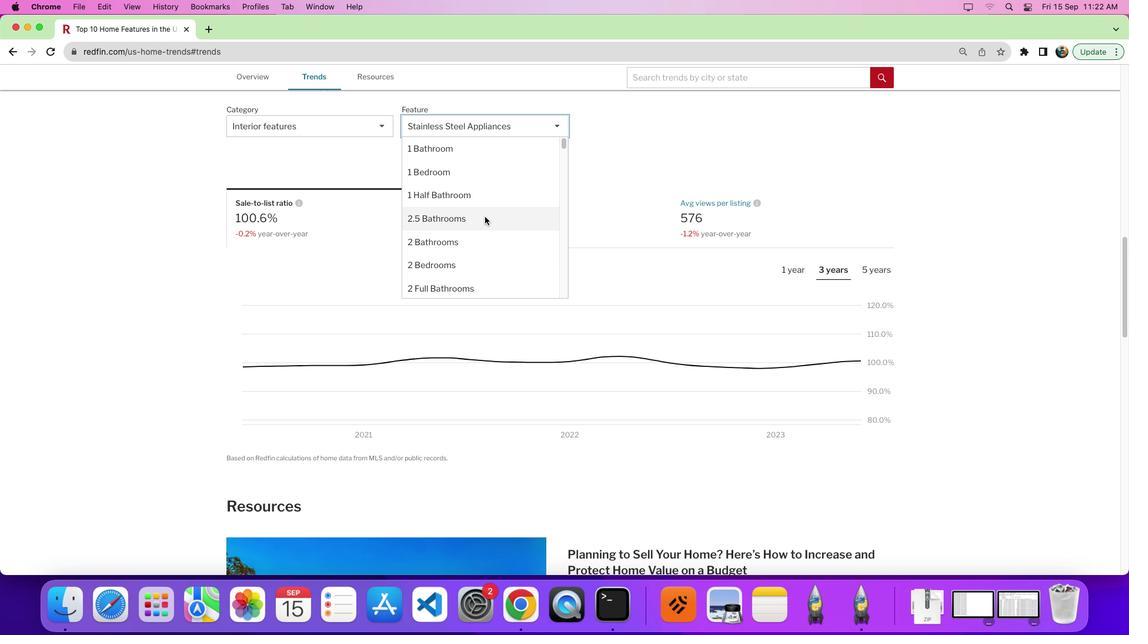 
Action: Mouse moved to (464, 245)
Screenshot: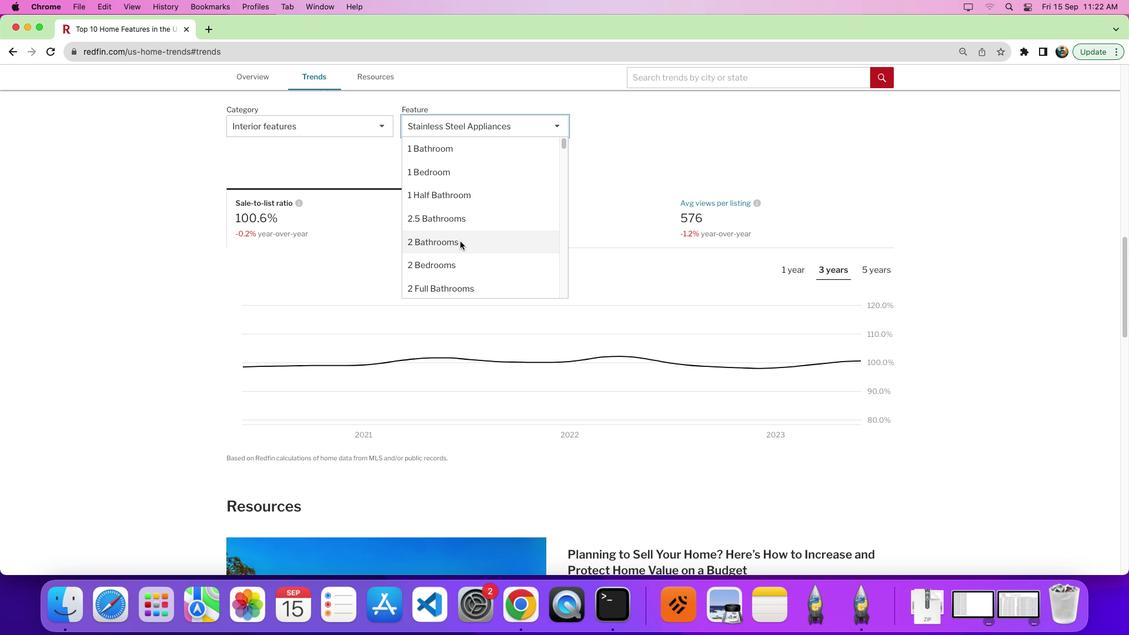 
Action: Mouse pressed left at (464, 245)
Screenshot: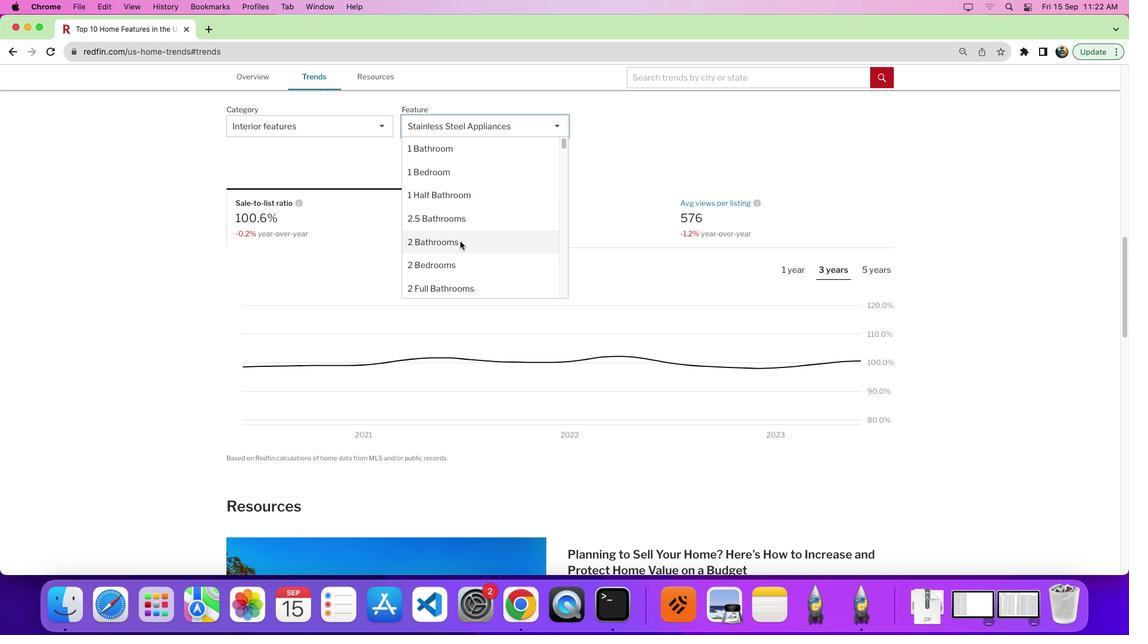 
Action: Mouse moved to (718, 210)
Screenshot: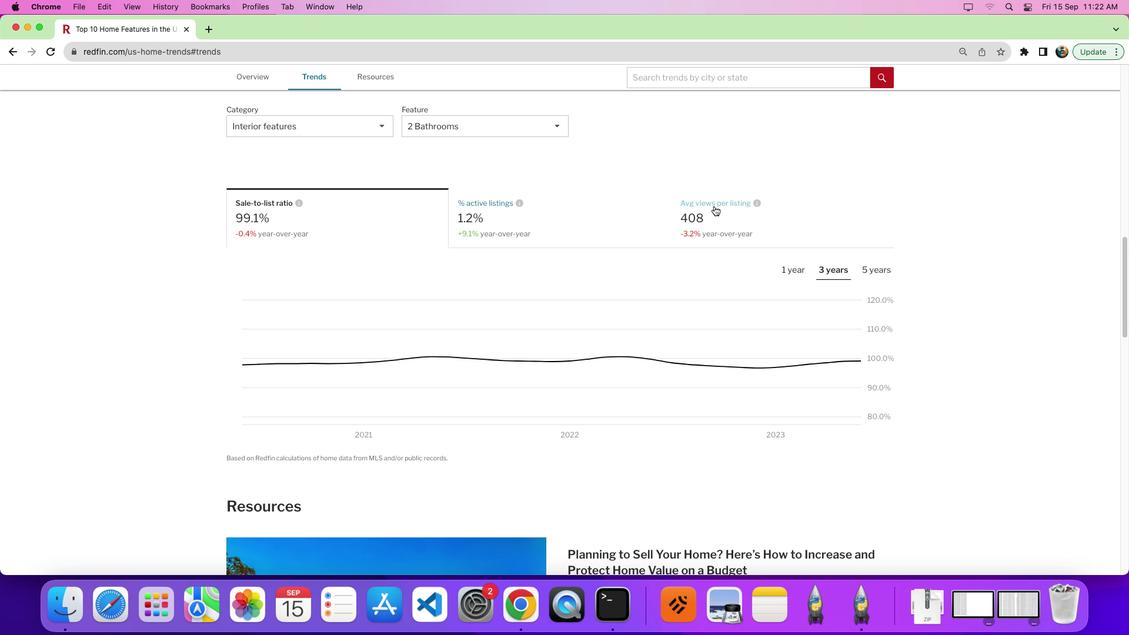 
Action: Mouse pressed left at (718, 210)
Screenshot: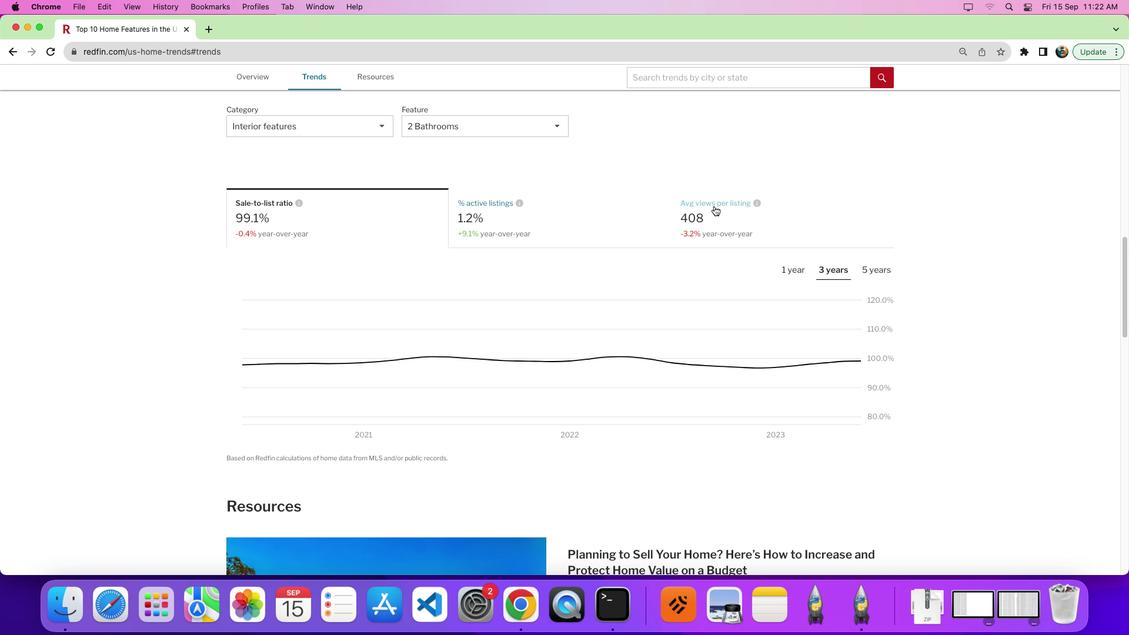 
Action: Mouse moved to (755, 324)
Screenshot: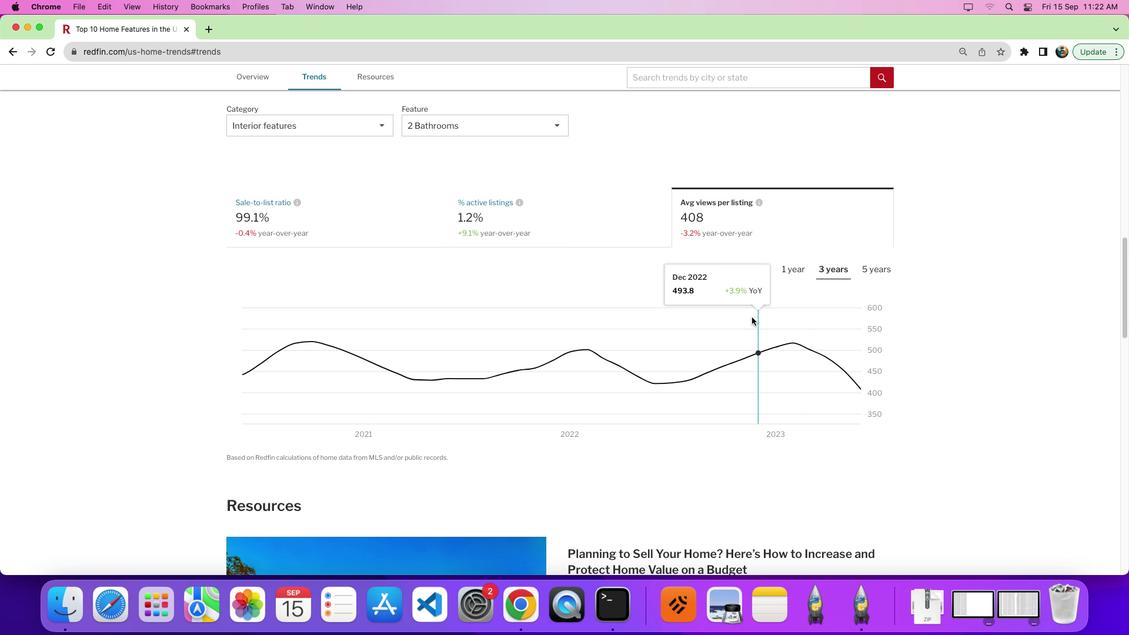 
Action: Mouse scrolled (755, 324) with delta (4, 3)
Screenshot: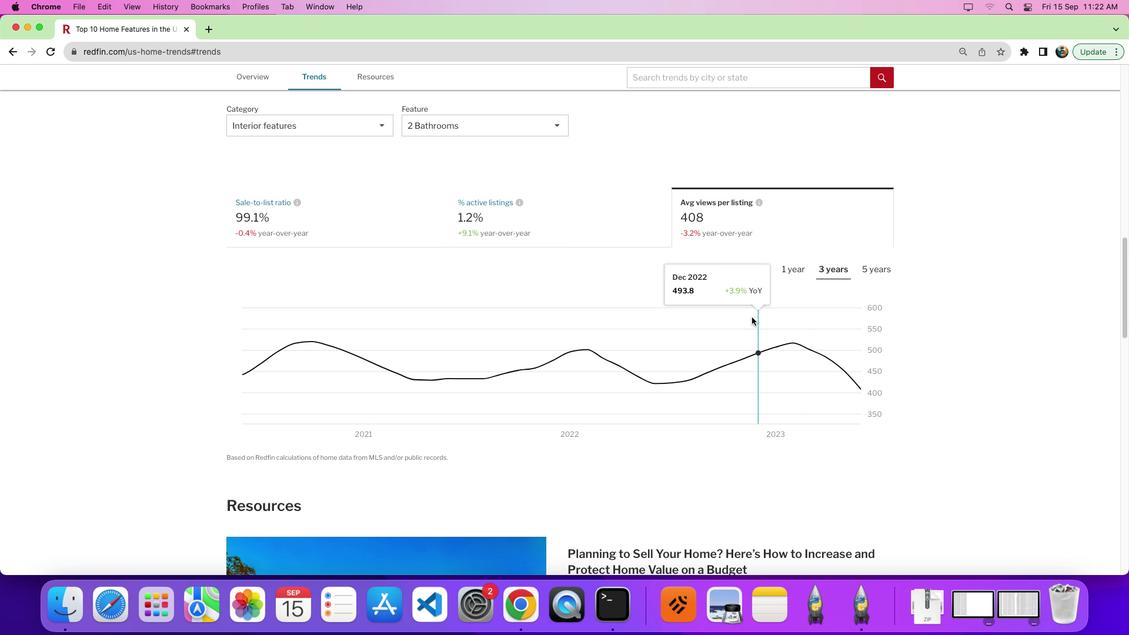 
Action: Mouse moved to (671, 264)
Screenshot: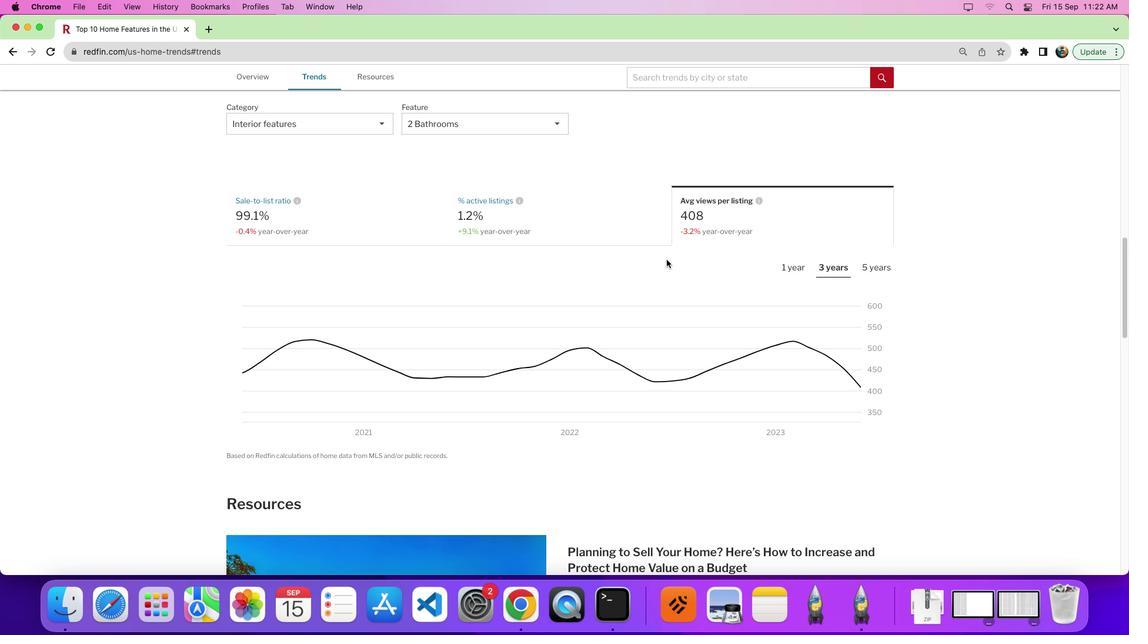 
